 Task: Select and add the product "Single everlasting rose red" to cart from the store "TLA Flowers".
Action: Mouse pressed left at (38, 71)
Screenshot: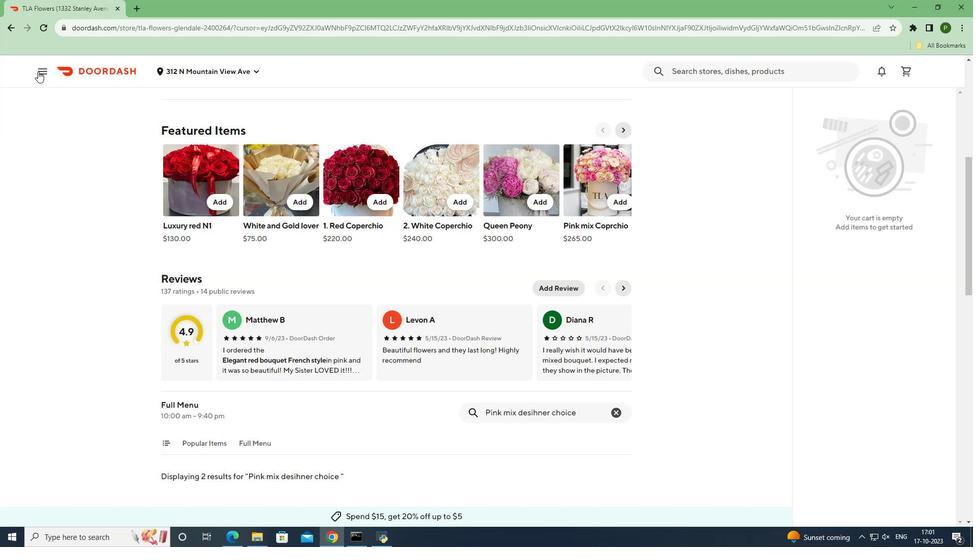 
Action: Mouse moved to (51, 146)
Screenshot: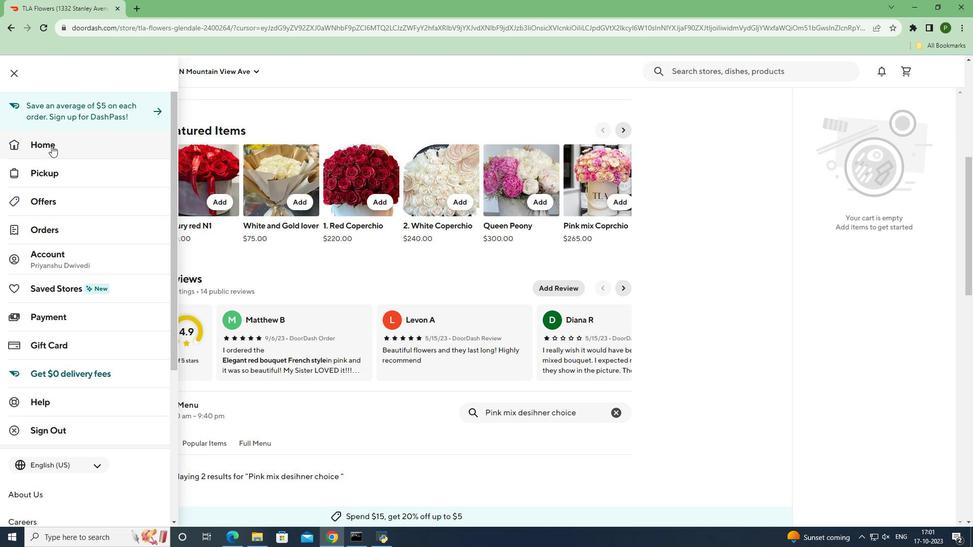 
Action: Mouse pressed left at (51, 146)
Screenshot: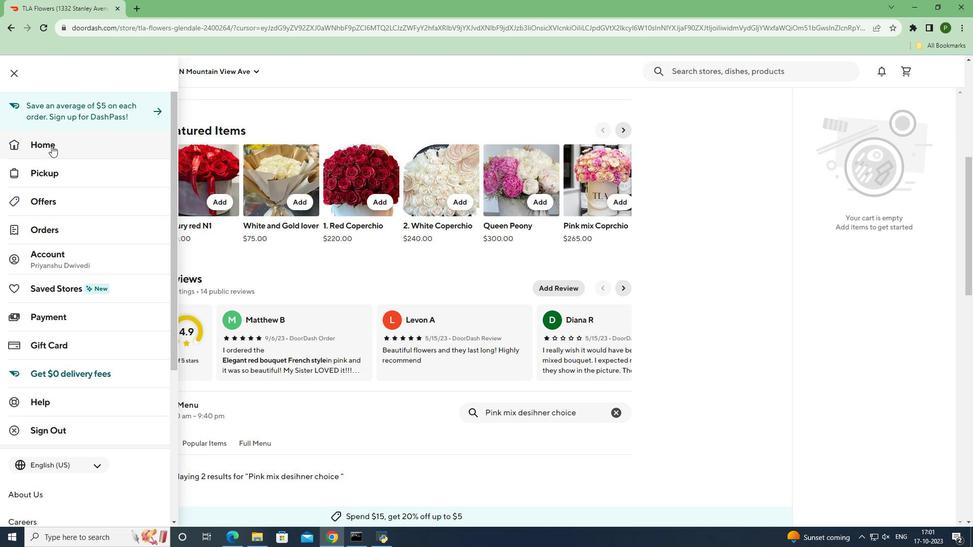 
Action: Mouse moved to (656, 113)
Screenshot: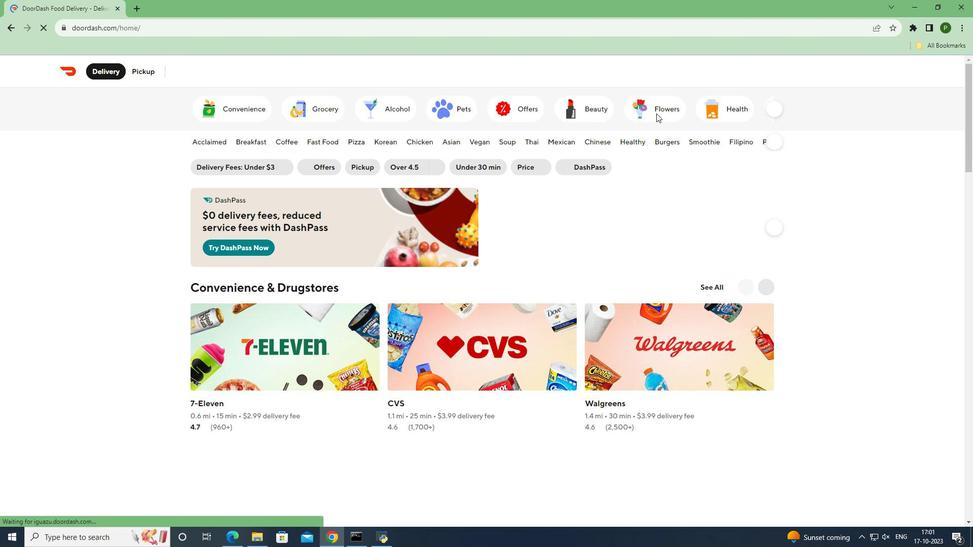 
Action: Mouse pressed left at (656, 113)
Screenshot: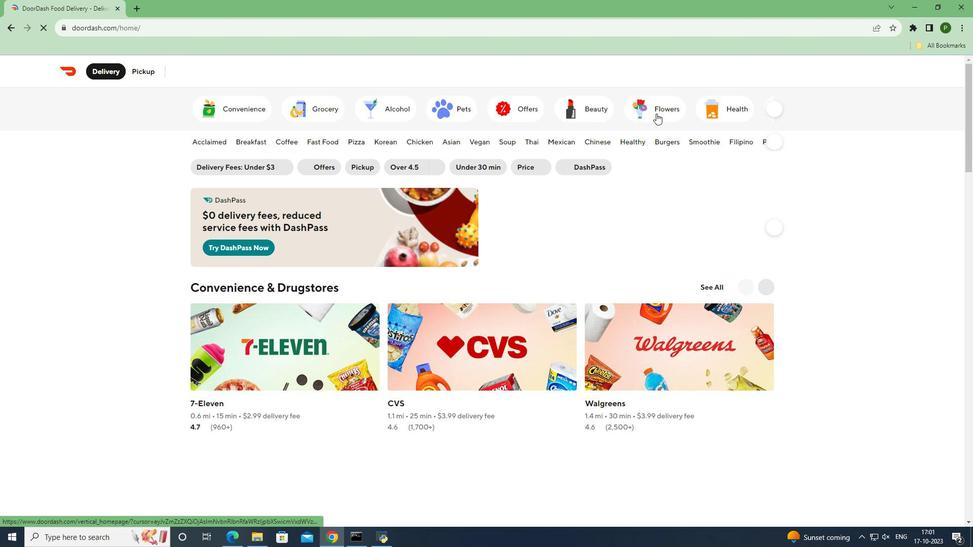 
Action: Mouse moved to (707, 273)
Screenshot: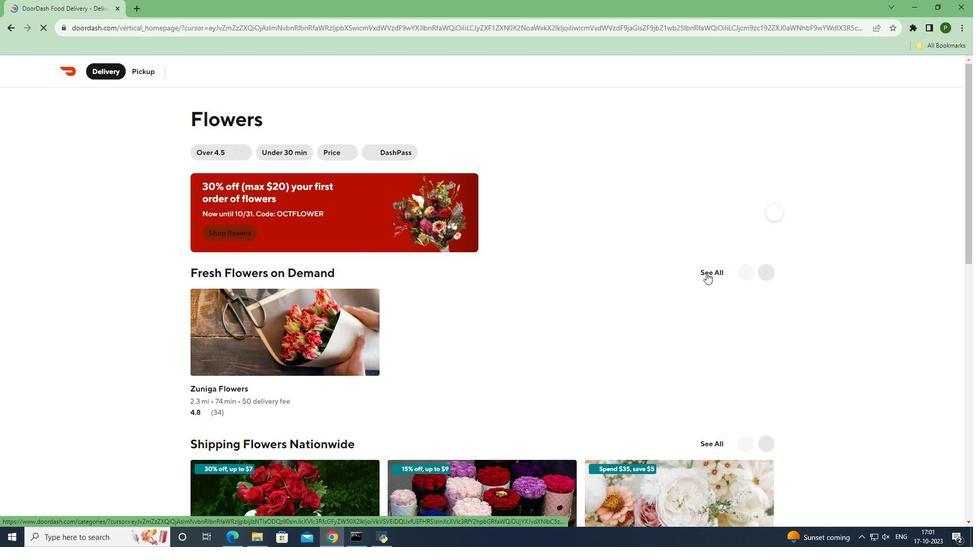 
Action: Mouse pressed left at (707, 273)
Screenshot: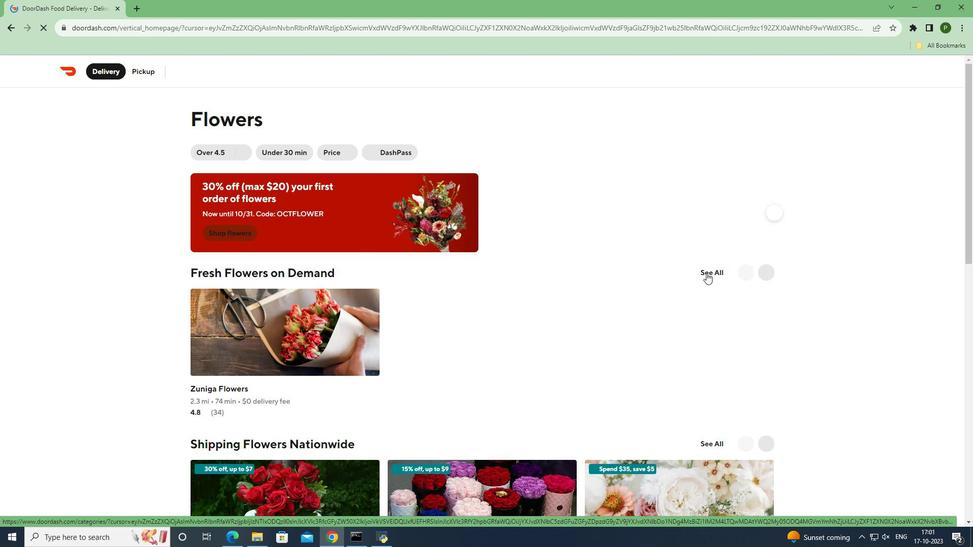 
Action: Mouse moved to (427, 296)
Screenshot: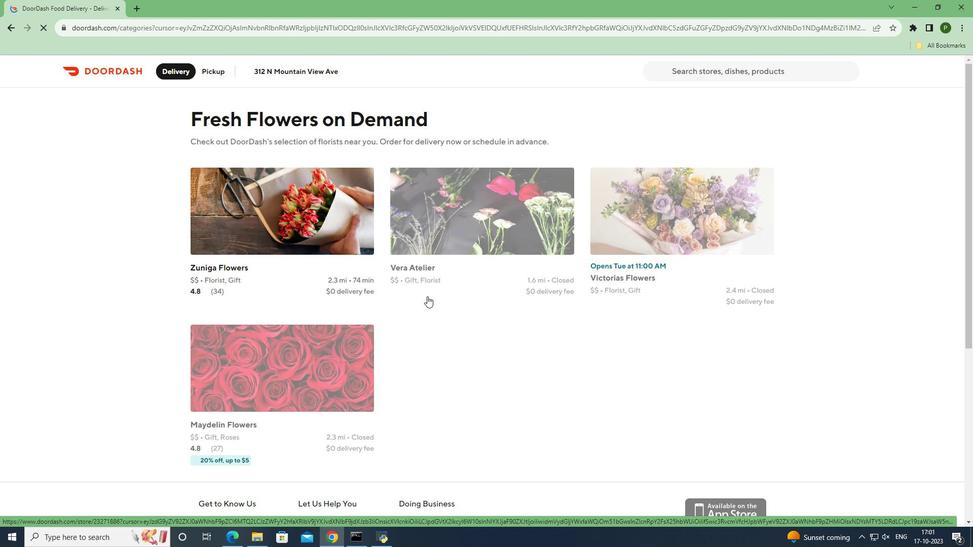 
Action: Mouse scrolled (427, 296) with delta (0, 0)
Screenshot: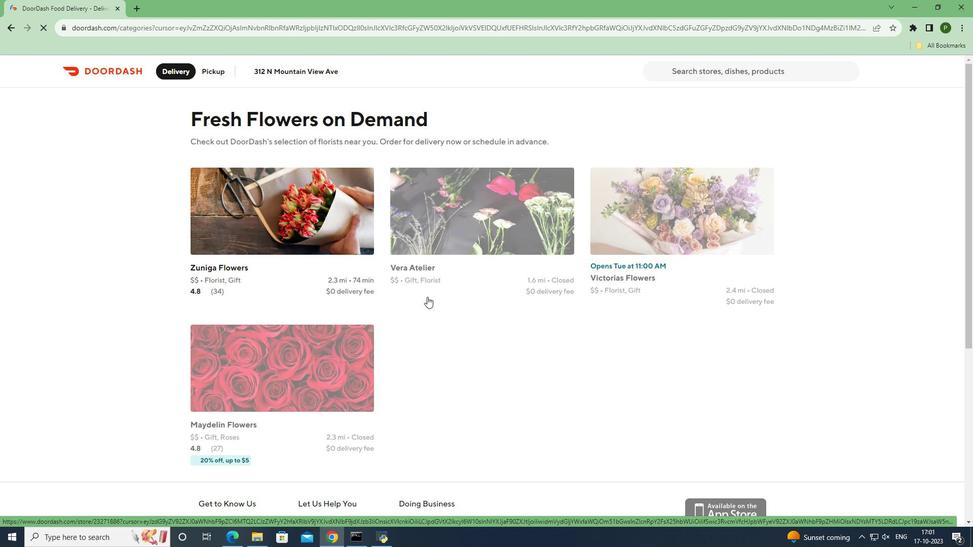 
Action: Mouse moved to (554, 312)
Screenshot: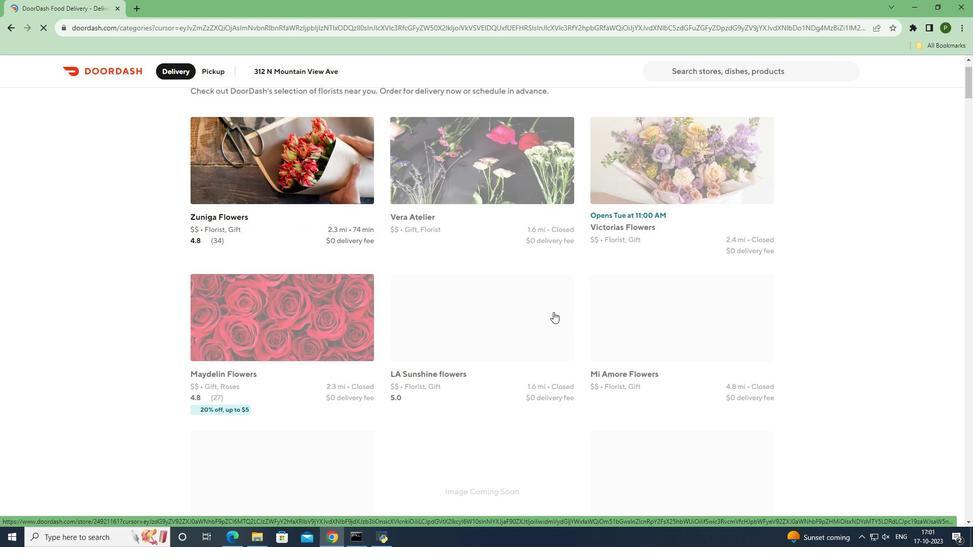 
Action: Mouse scrolled (554, 311) with delta (0, 0)
Screenshot: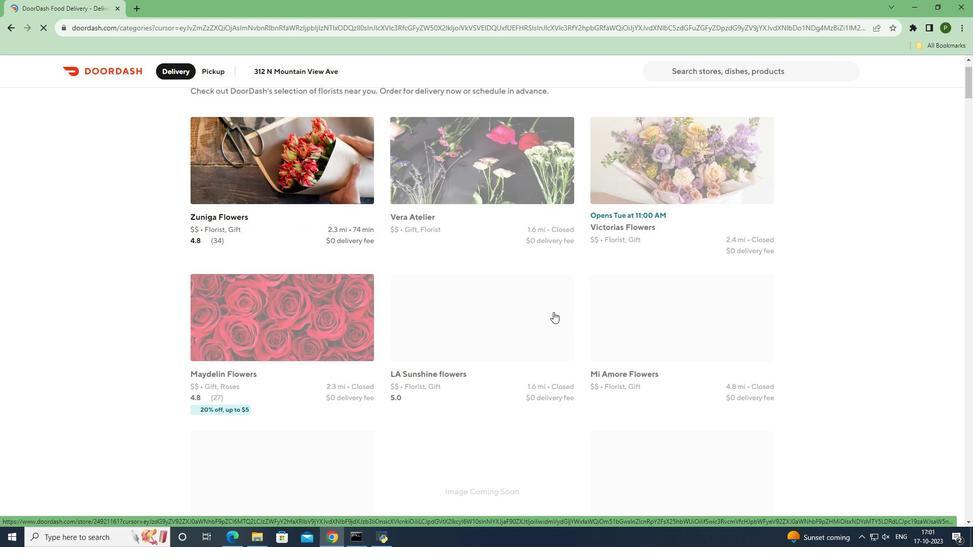 
Action: Mouse moved to (552, 312)
Screenshot: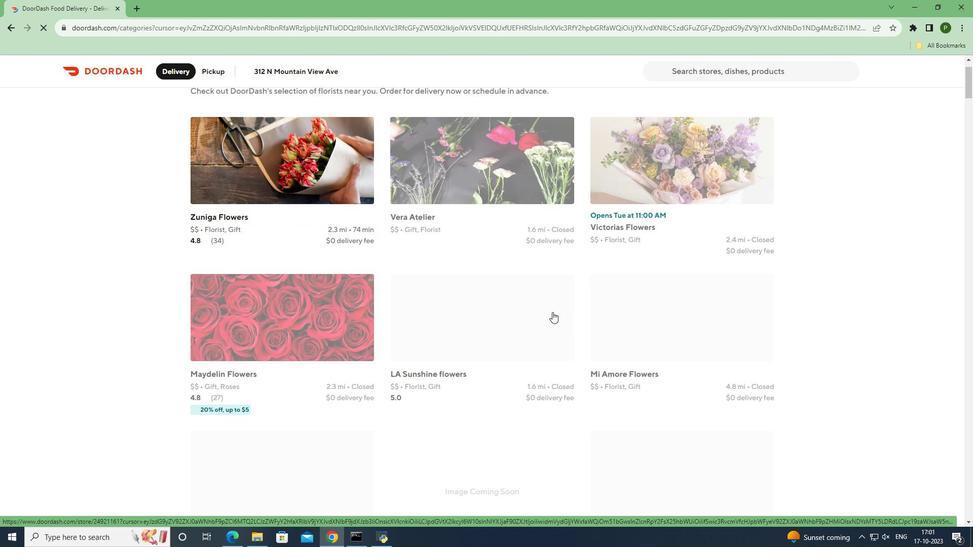 
Action: Mouse scrolled (552, 311) with delta (0, 0)
Screenshot: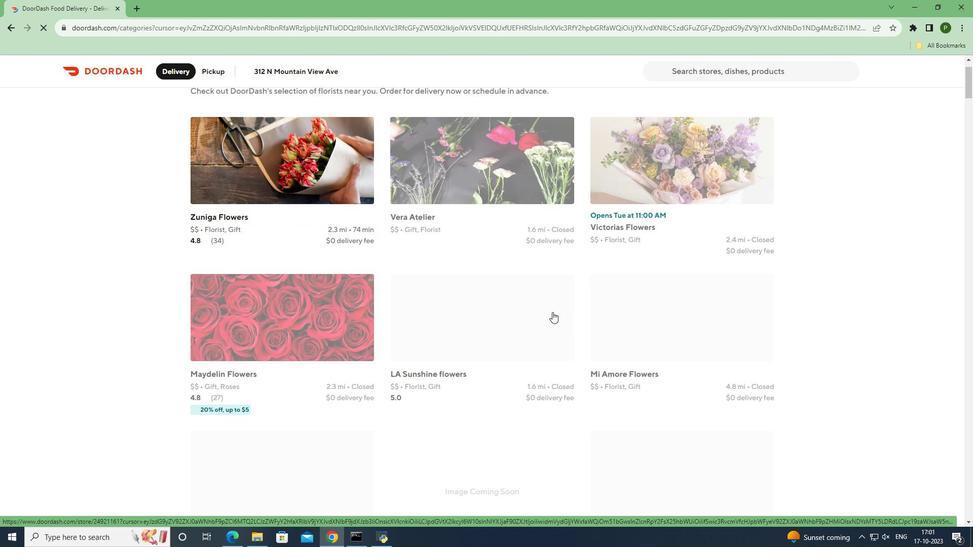 
Action: Mouse scrolled (552, 311) with delta (0, 0)
Screenshot: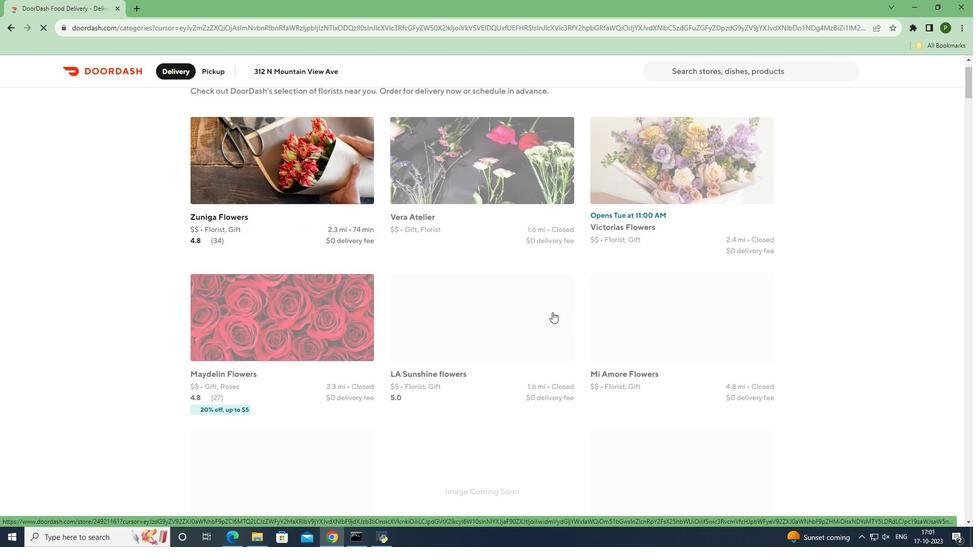 
Action: Mouse moved to (550, 311)
Screenshot: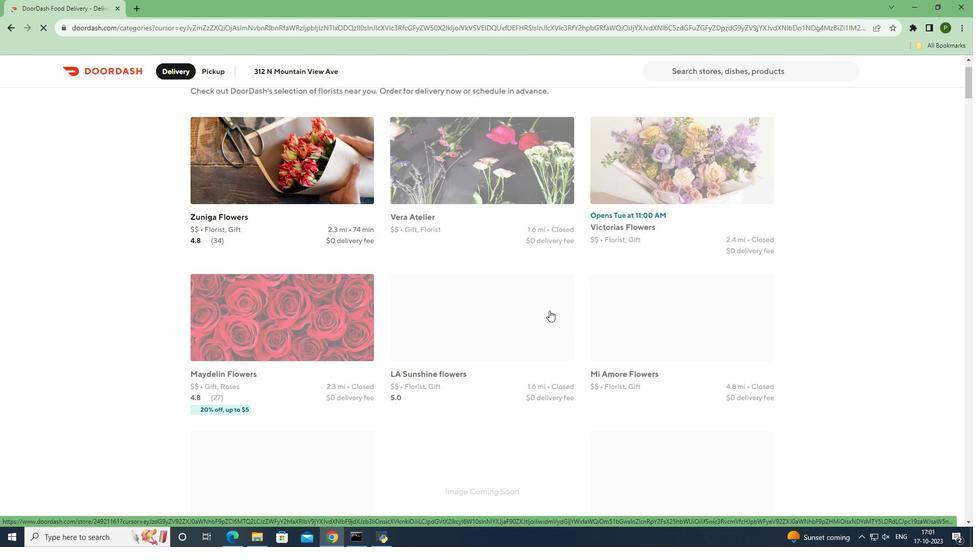 
Action: Mouse scrolled (550, 311) with delta (0, 0)
Screenshot: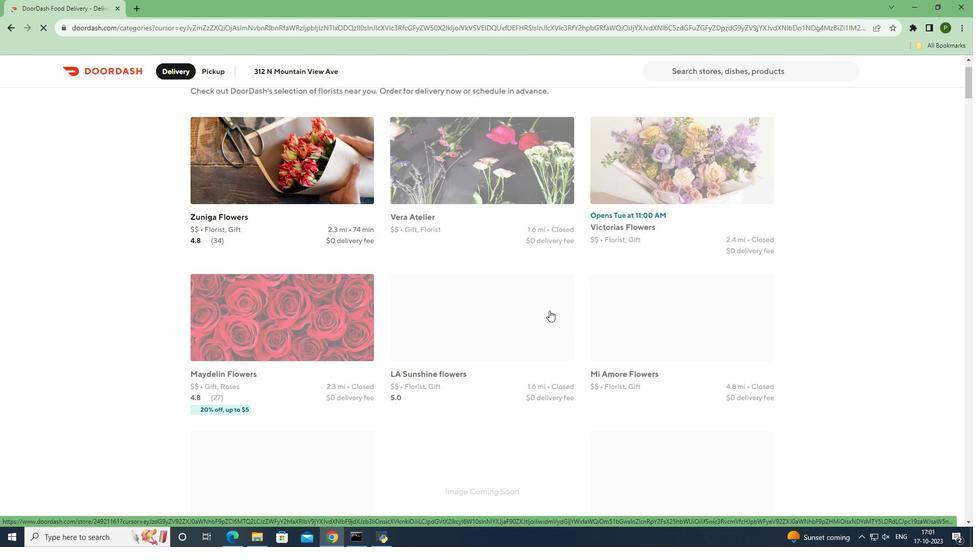 
Action: Mouse moved to (442, 349)
Screenshot: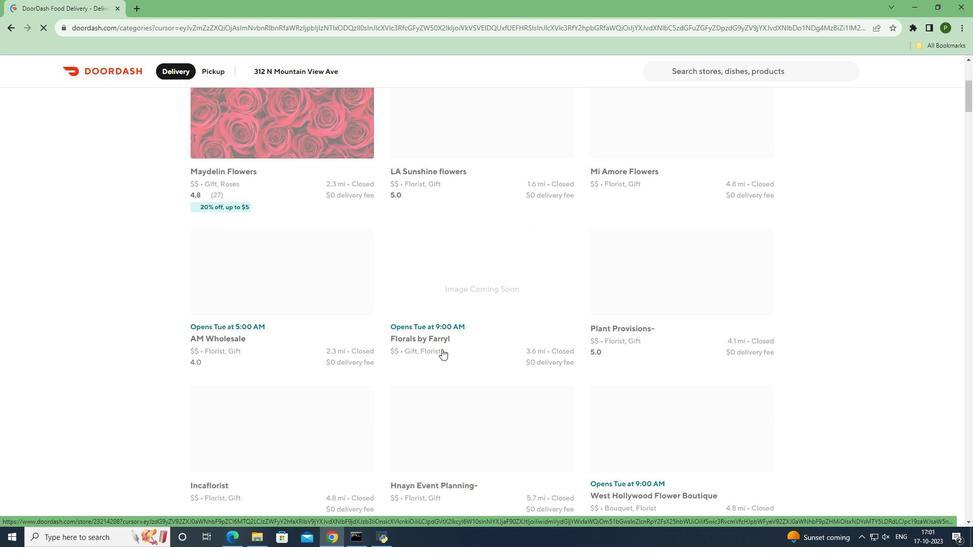 
Action: Mouse scrolled (442, 349) with delta (0, 0)
Screenshot: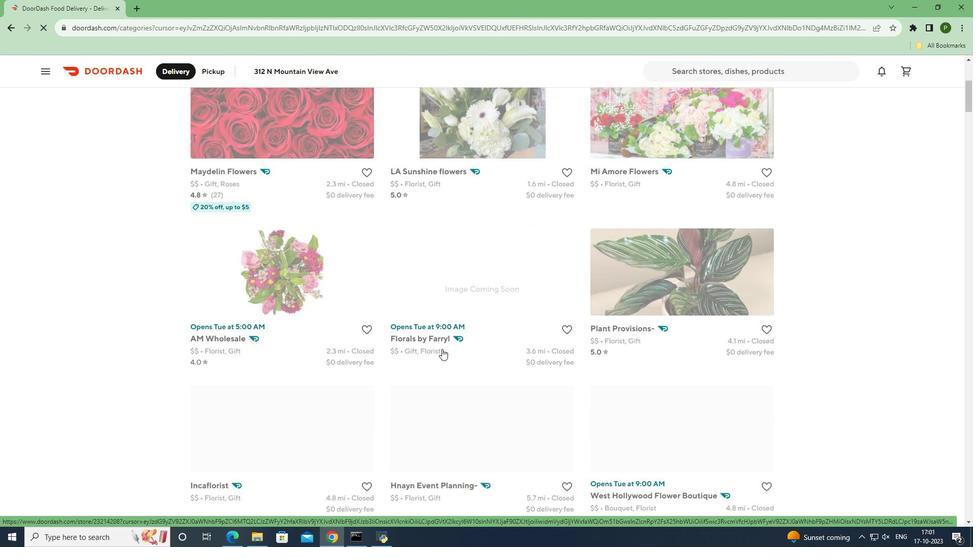 
Action: Mouse moved to (442, 349)
Screenshot: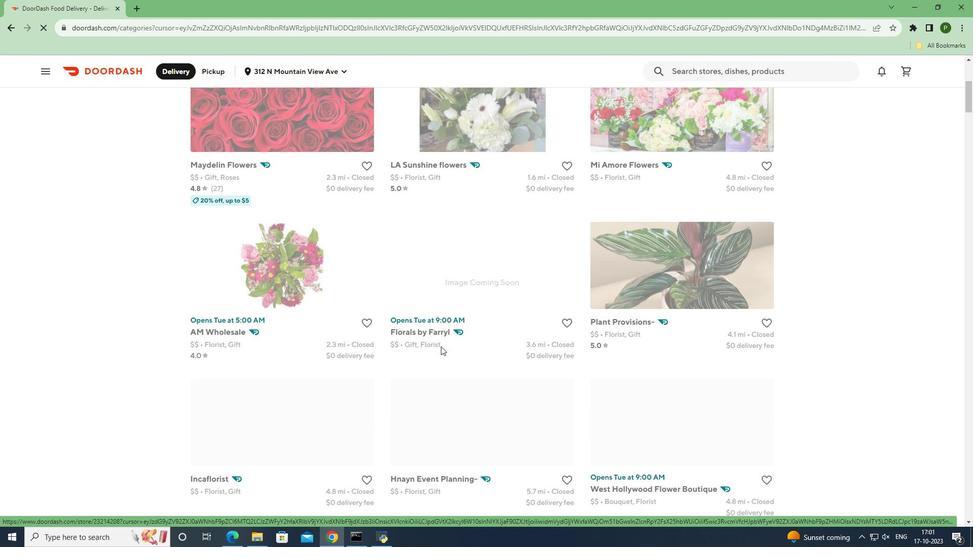 
Action: Mouse scrolled (442, 348) with delta (0, 0)
Screenshot: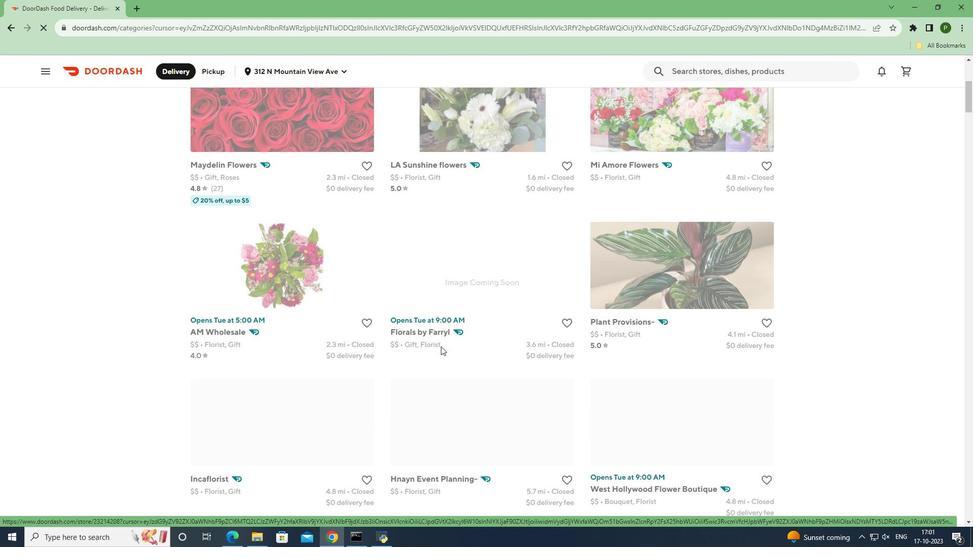 
Action: Mouse moved to (441, 346)
Screenshot: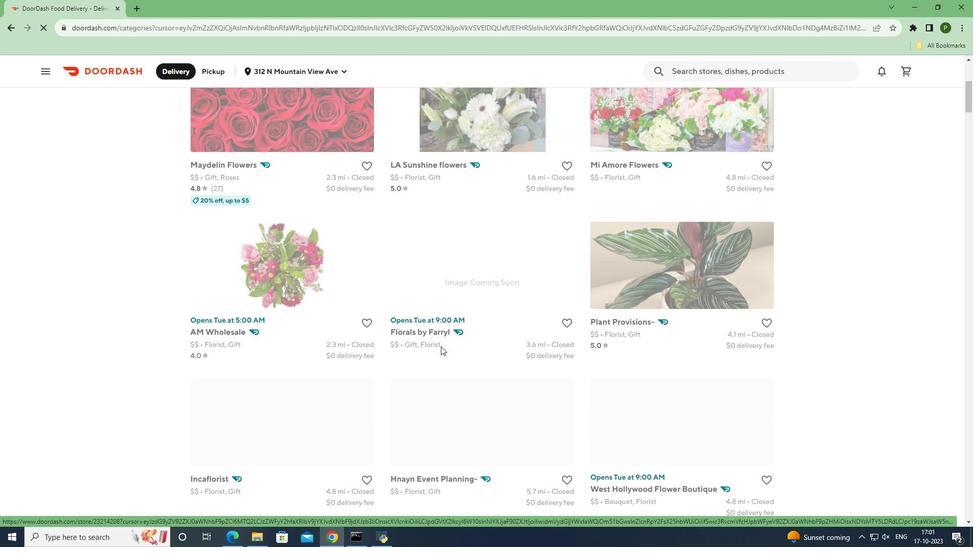 
Action: Mouse scrolled (441, 346) with delta (0, 0)
Screenshot: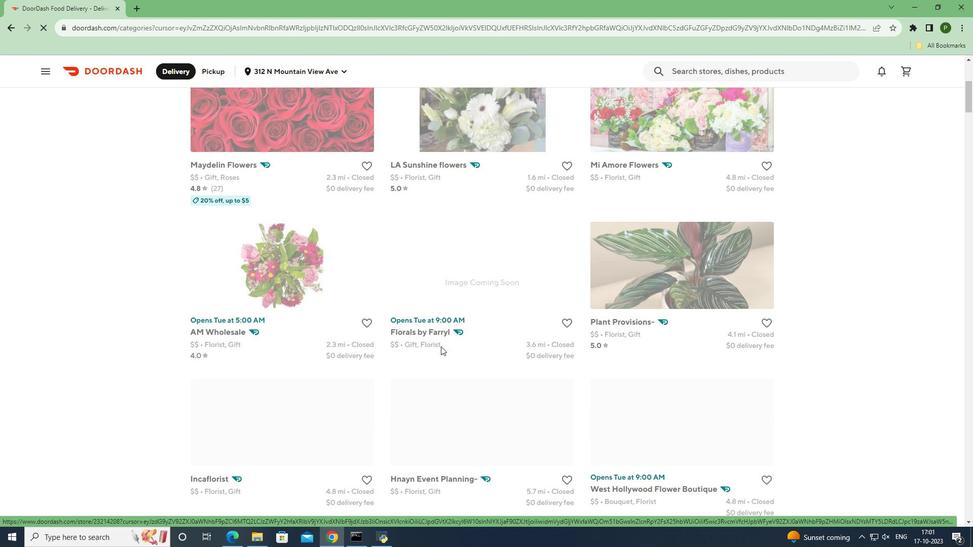
Action: Mouse moved to (440, 342)
Screenshot: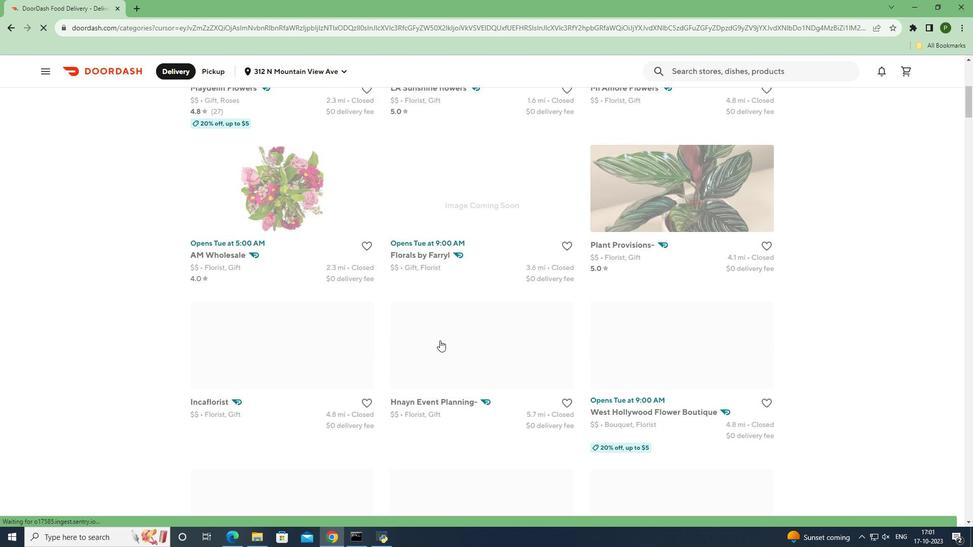 
Action: Mouse scrolled (440, 342) with delta (0, 0)
Screenshot: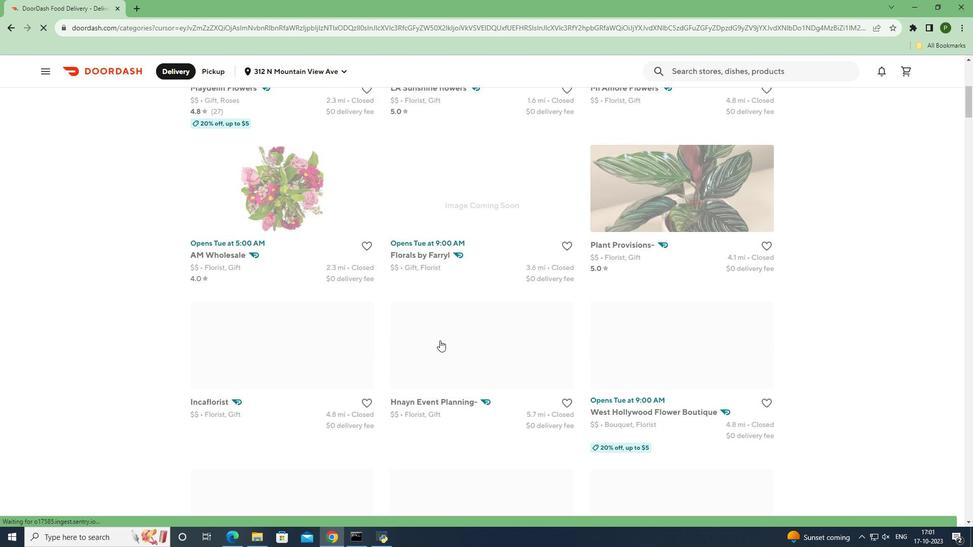 
Action: Mouse moved to (462, 306)
Screenshot: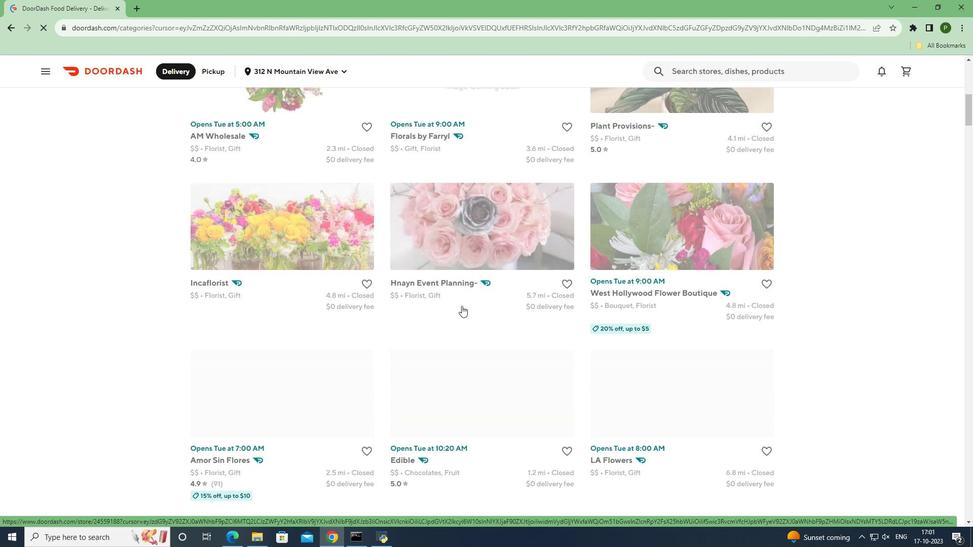 
Action: Mouse scrolled (462, 305) with delta (0, 0)
Screenshot: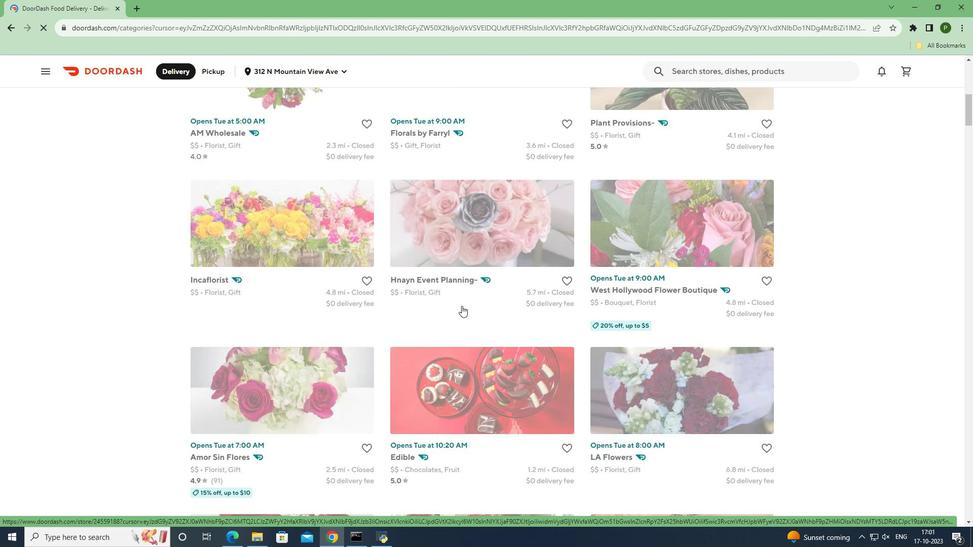 
Action: Mouse scrolled (462, 305) with delta (0, 0)
Screenshot: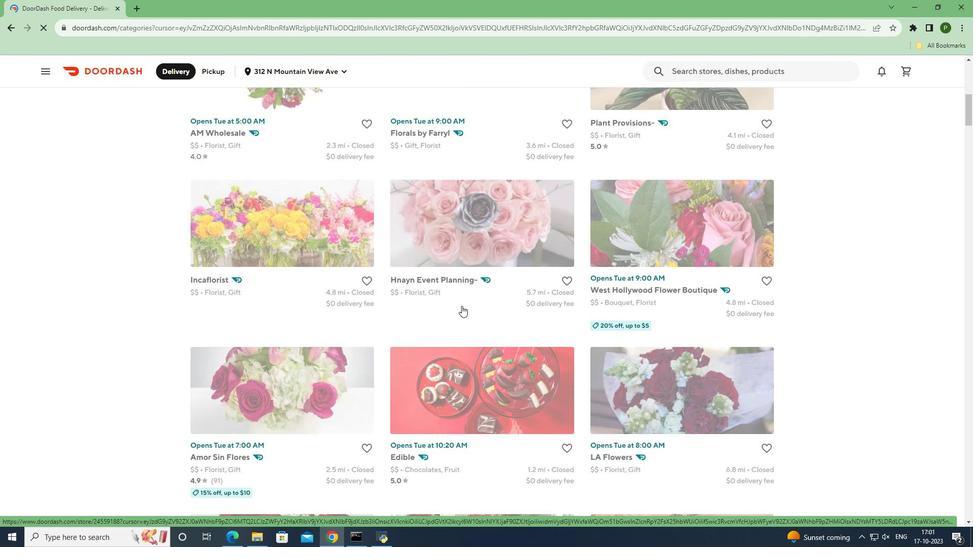 
Action: Mouse scrolled (462, 305) with delta (0, 0)
Screenshot: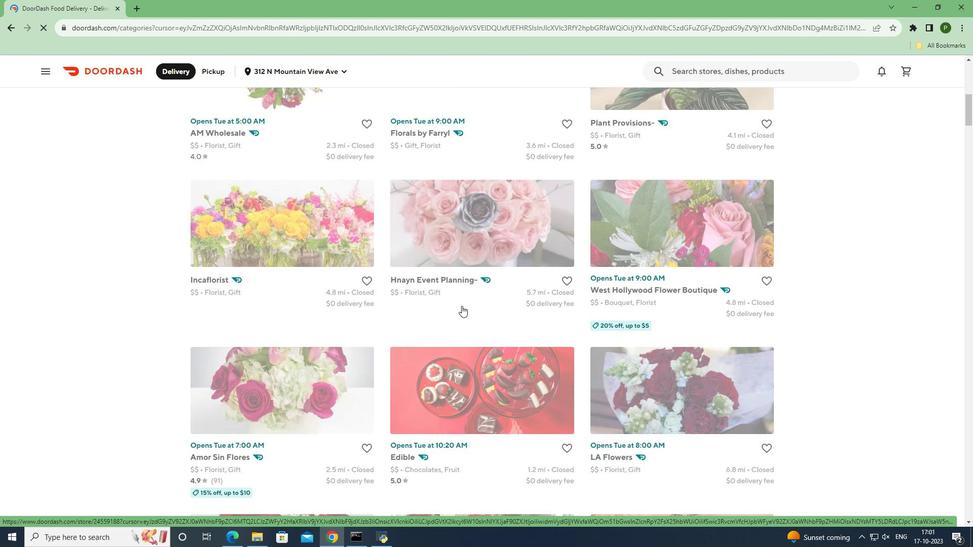 
Action: Mouse scrolled (462, 305) with delta (0, 0)
Screenshot: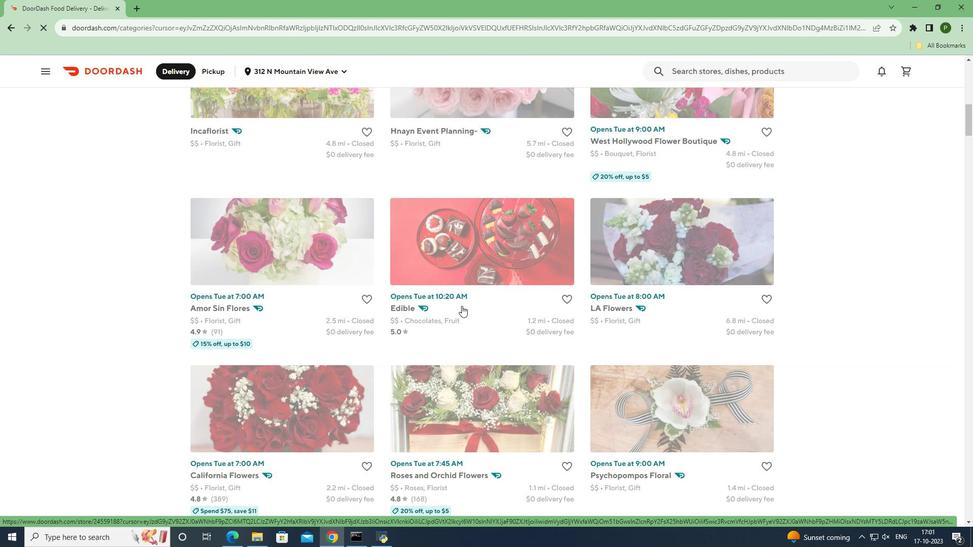 
Action: Mouse scrolled (462, 305) with delta (0, 0)
Screenshot: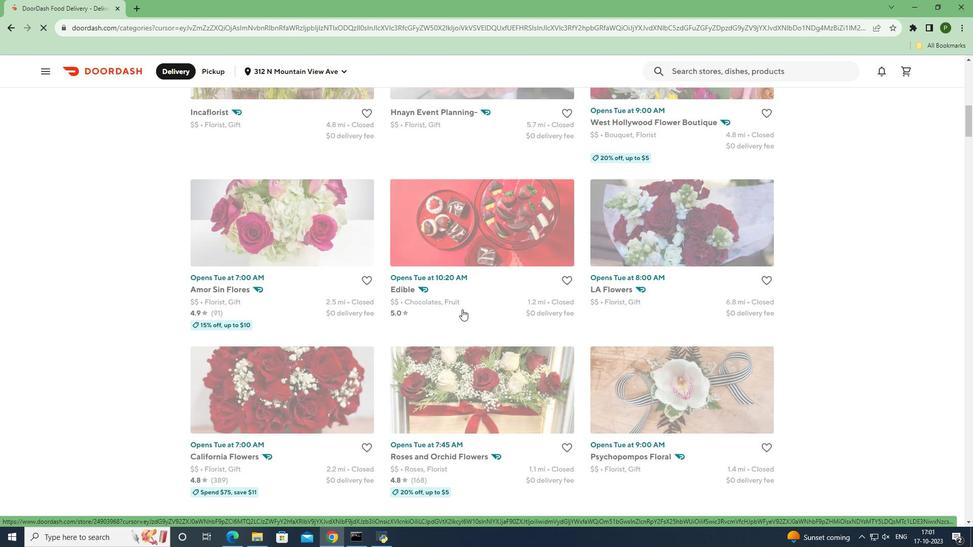 
Action: Mouse moved to (462, 309)
Screenshot: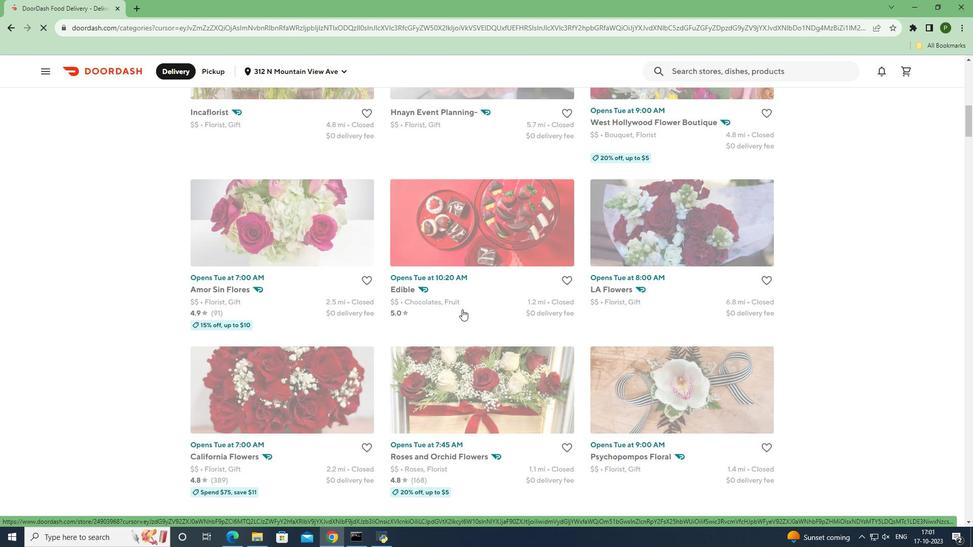 
Action: Mouse scrolled (462, 309) with delta (0, 0)
Screenshot: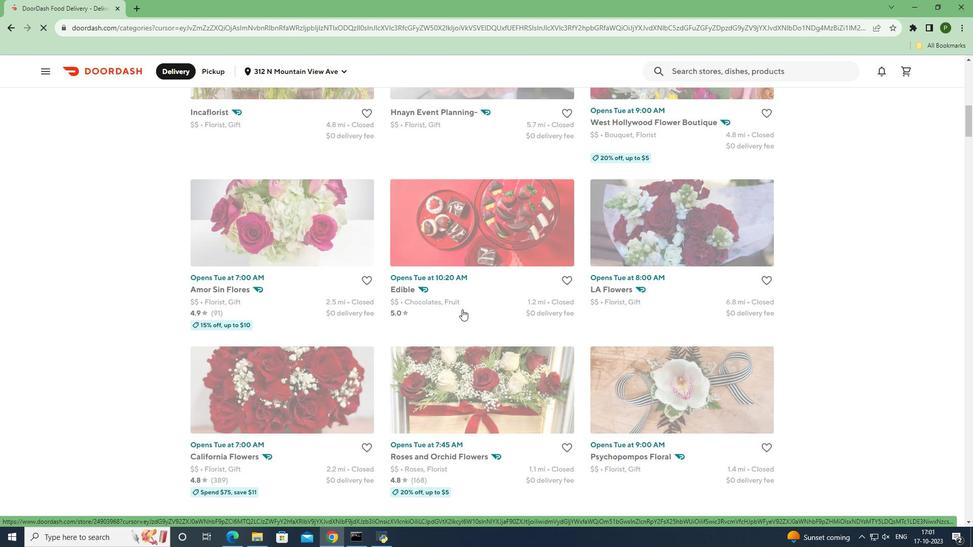 
Action: Mouse moved to (462, 310)
Screenshot: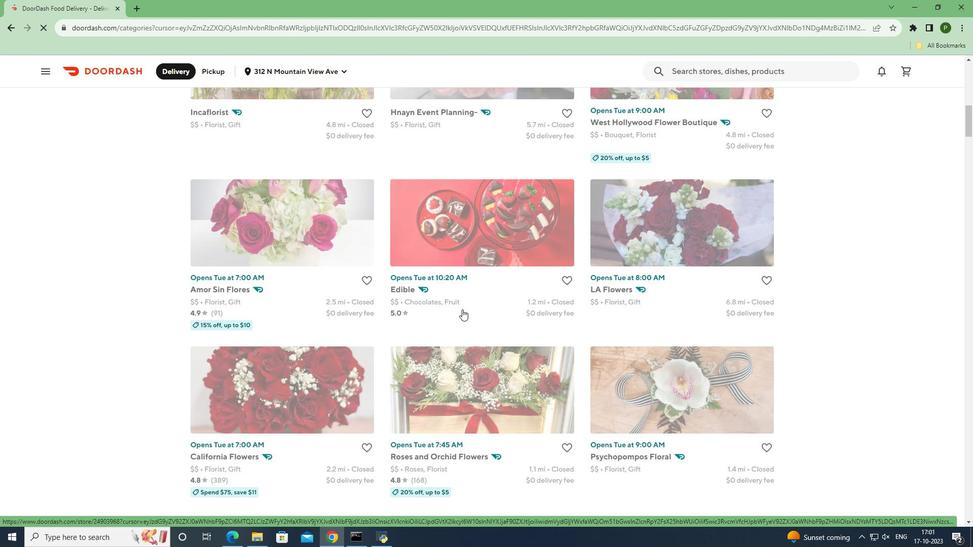 
Action: Mouse scrolled (462, 309) with delta (0, 0)
Screenshot: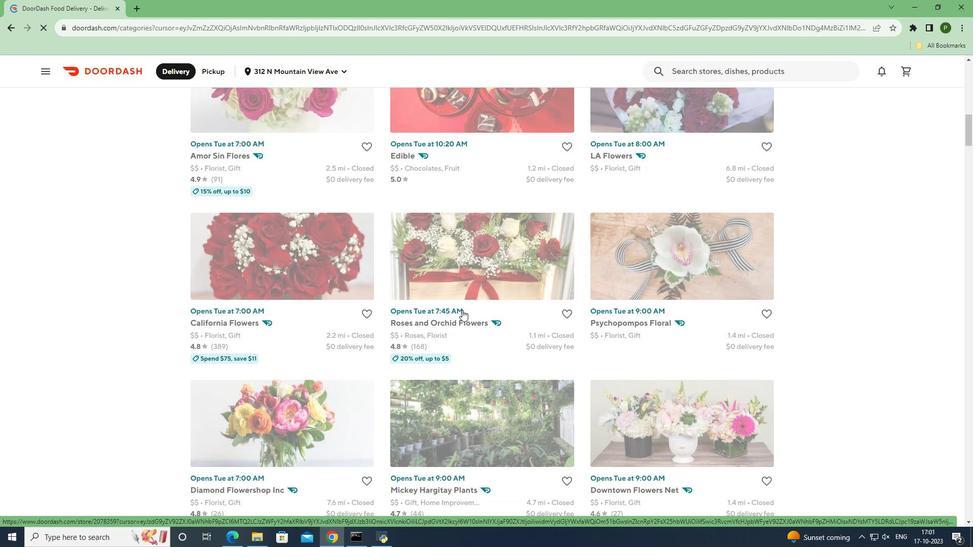
Action: Mouse scrolled (462, 309) with delta (0, 0)
Screenshot: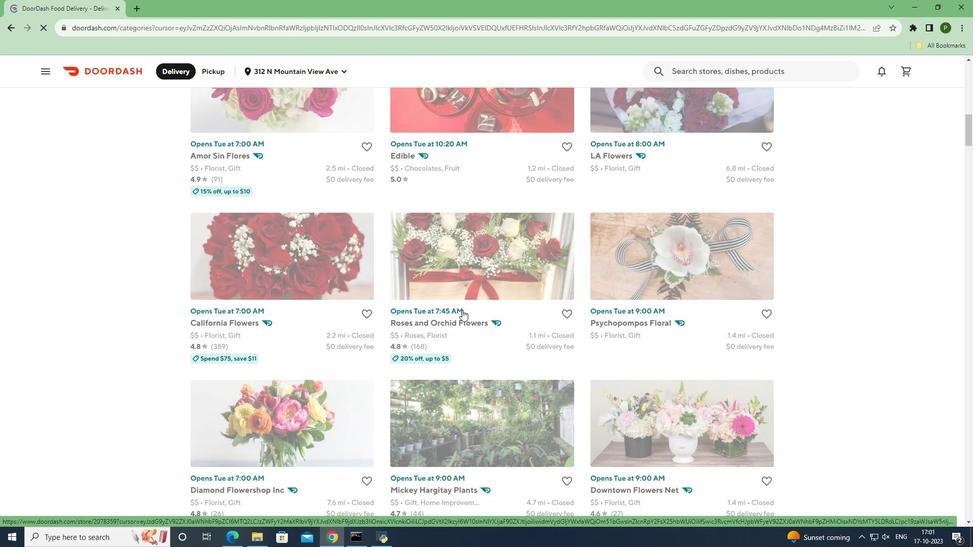 
Action: Mouse scrolled (462, 309) with delta (0, 0)
Screenshot: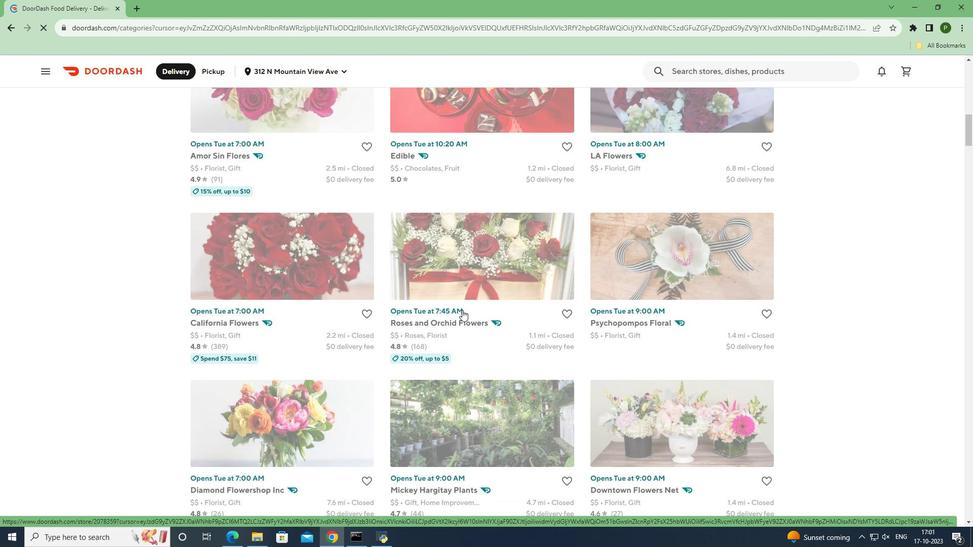 
Action: Mouse scrolled (462, 309) with delta (0, 0)
Screenshot: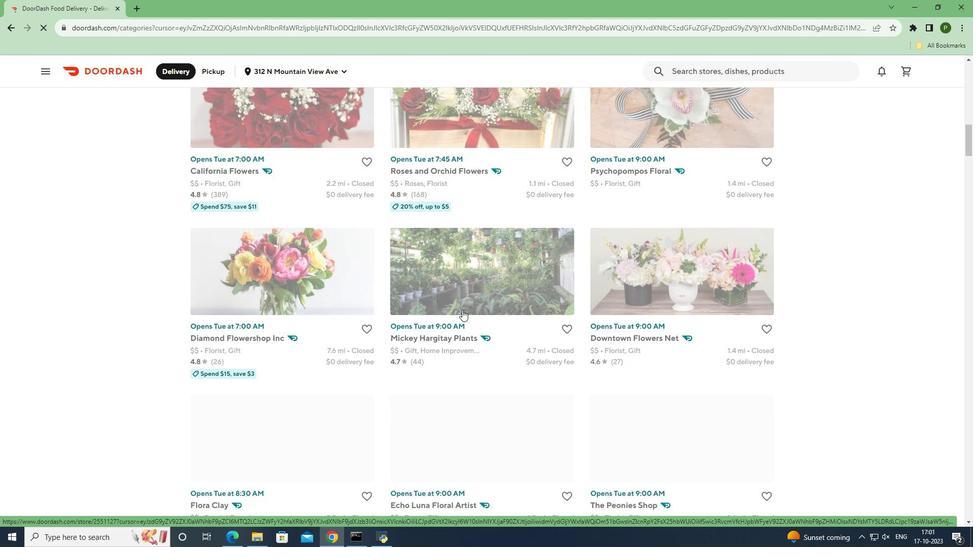 
Action: Mouse scrolled (462, 309) with delta (0, 0)
Screenshot: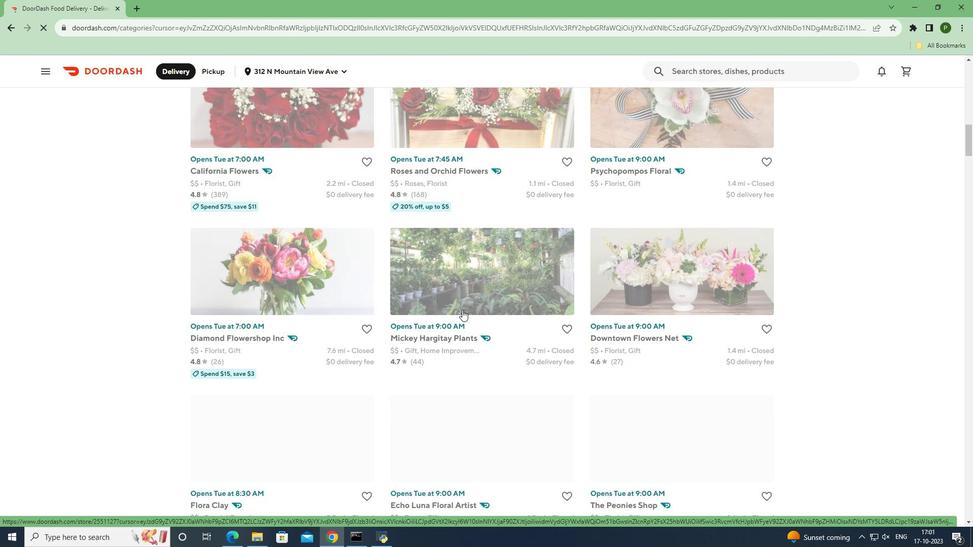 
Action: Mouse scrolled (462, 309) with delta (0, 0)
Screenshot: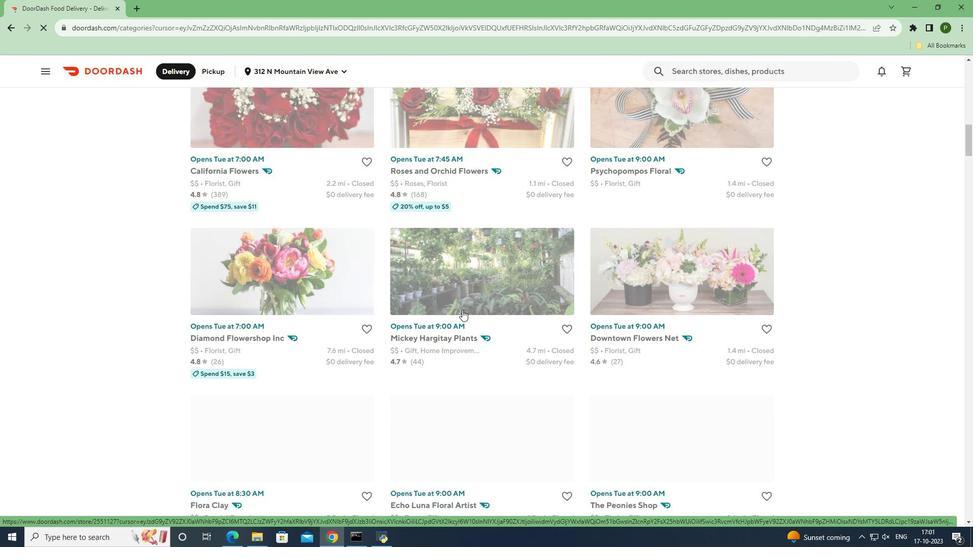 
Action: Mouse scrolled (462, 309) with delta (0, 0)
Screenshot: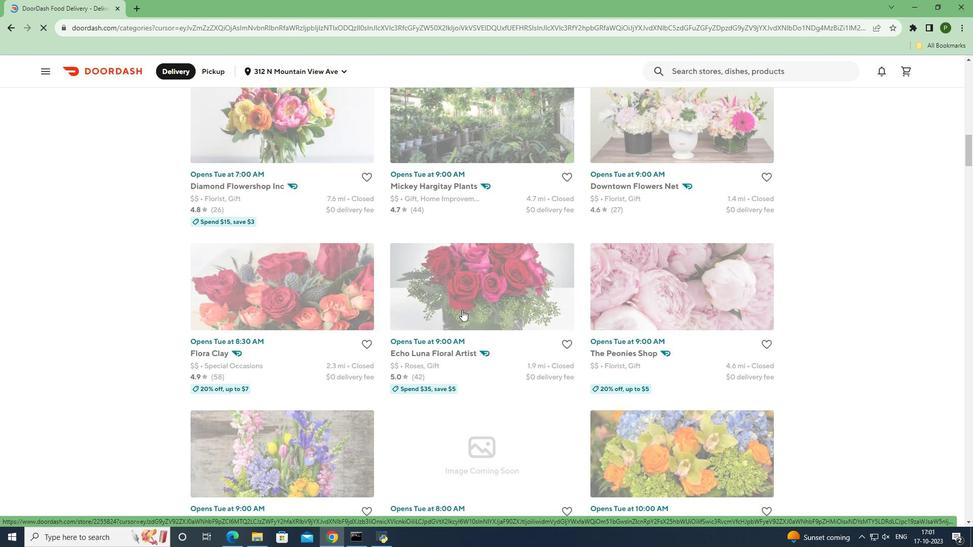 
Action: Mouse scrolled (462, 309) with delta (0, 0)
Screenshot: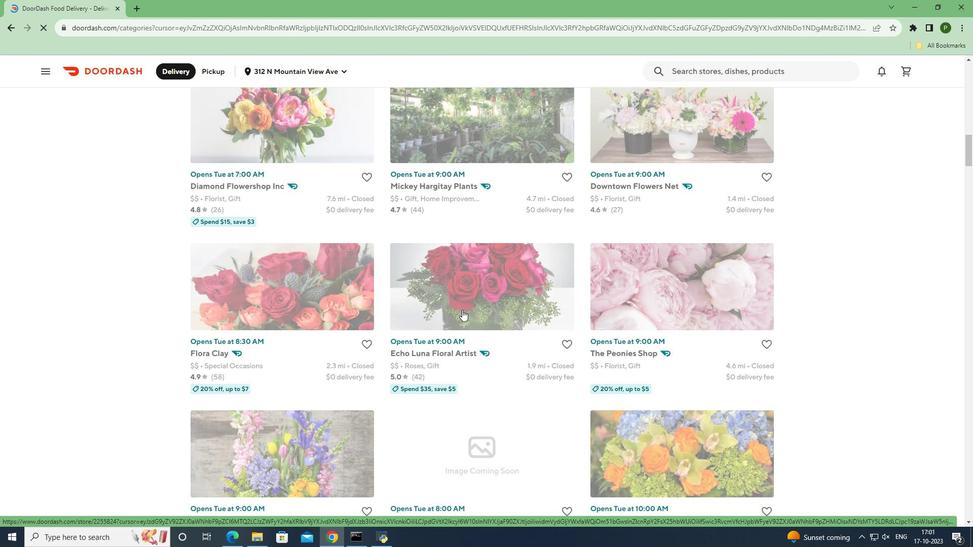 
Action: Mouse scrolled (462, 309) with delta (0, 0)
Screenshot: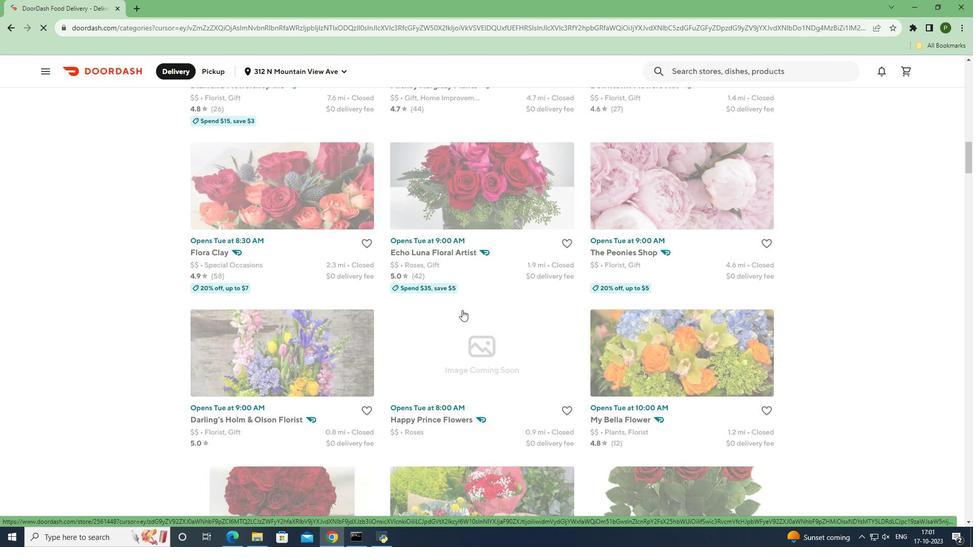 
Action: Mouse scrolled (462, 309) with delta (0, 0)
Screenshot: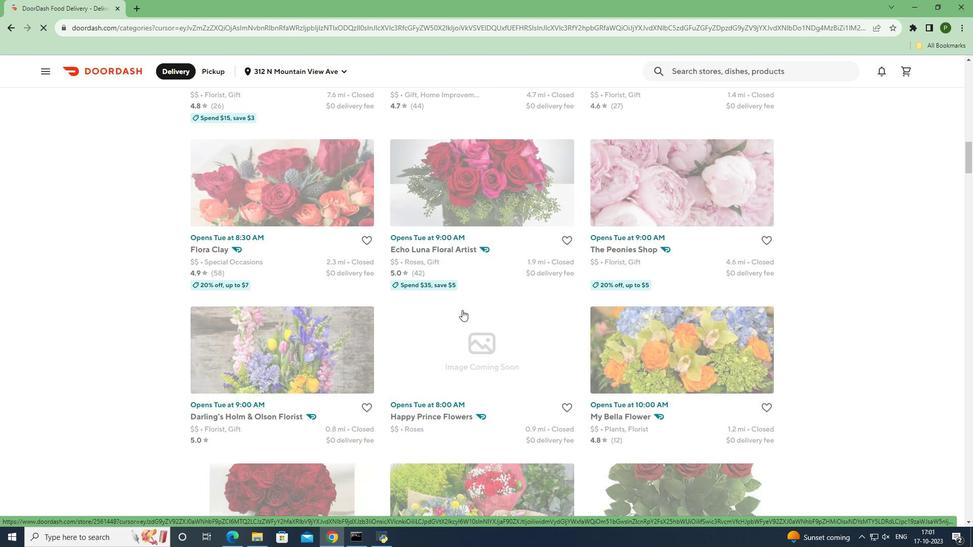 
Action: Mouse scrolled (462, 309) with delta (0, 0)
Screenshot: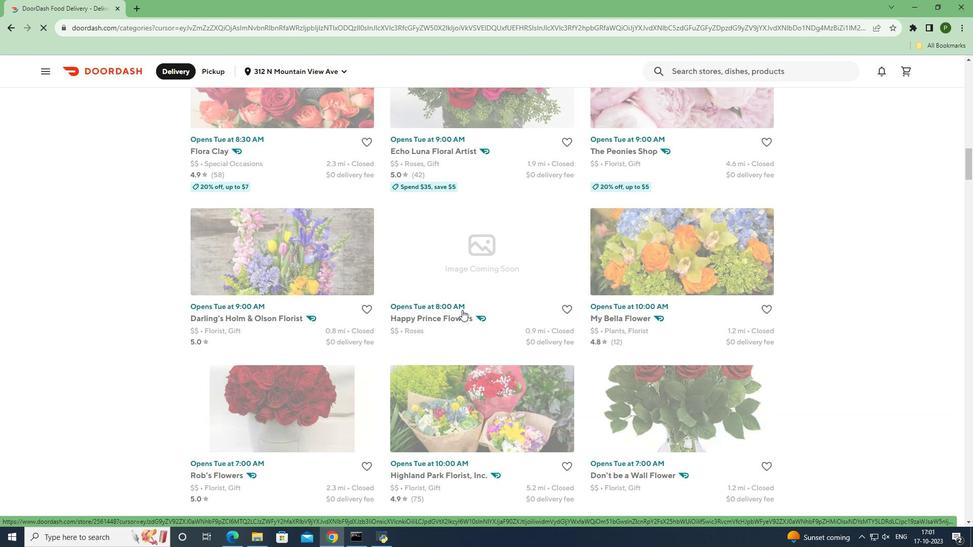 
Action: Mouse scrolled (462, 309) with delta (0, 0)
Screenshot: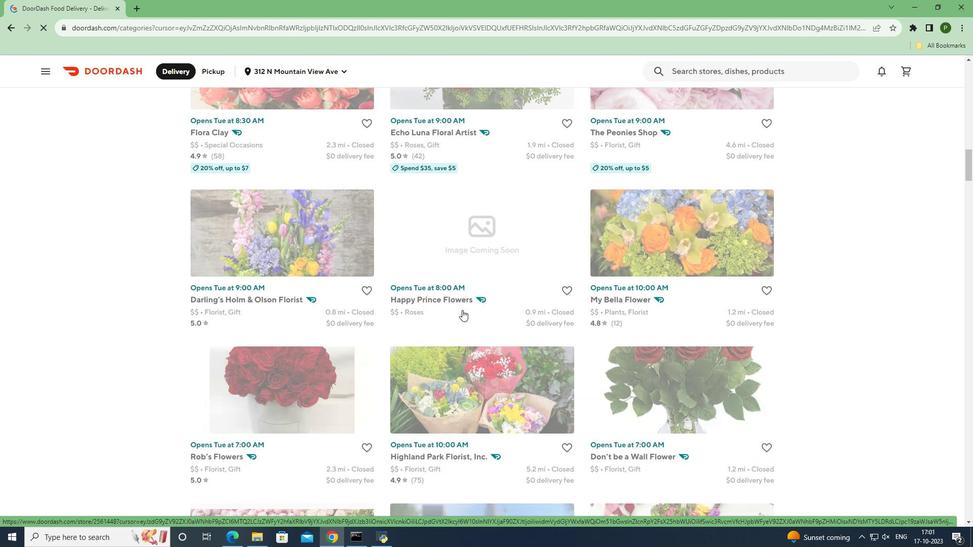 
Action: Mouse scrolled (462, 309) with delta (0, 0)
Screenshot: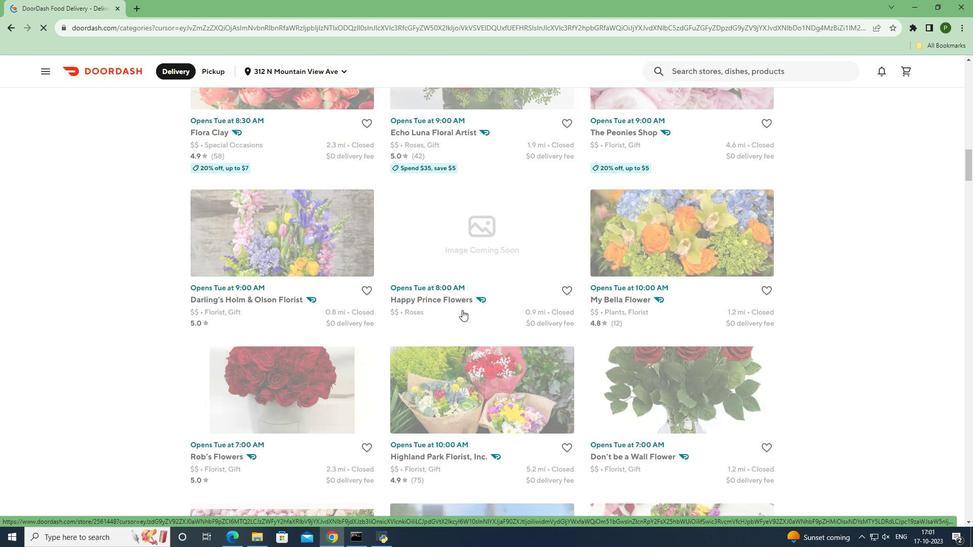 
Action: Mouse scrolled (462, 309) with delta (0, 0)
Screenshot: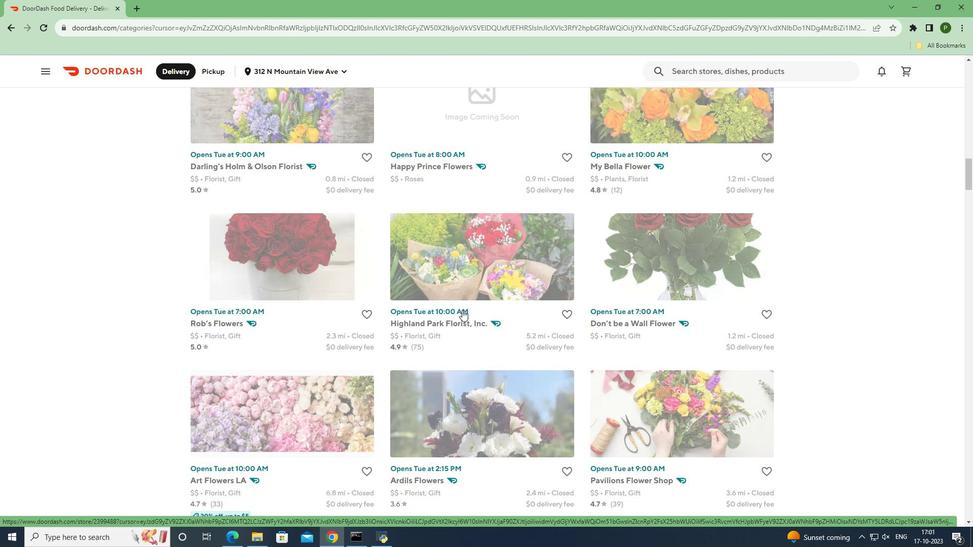 
Action: Mouse scrolled (462, 309) with delta (0, 0)
Screenshot: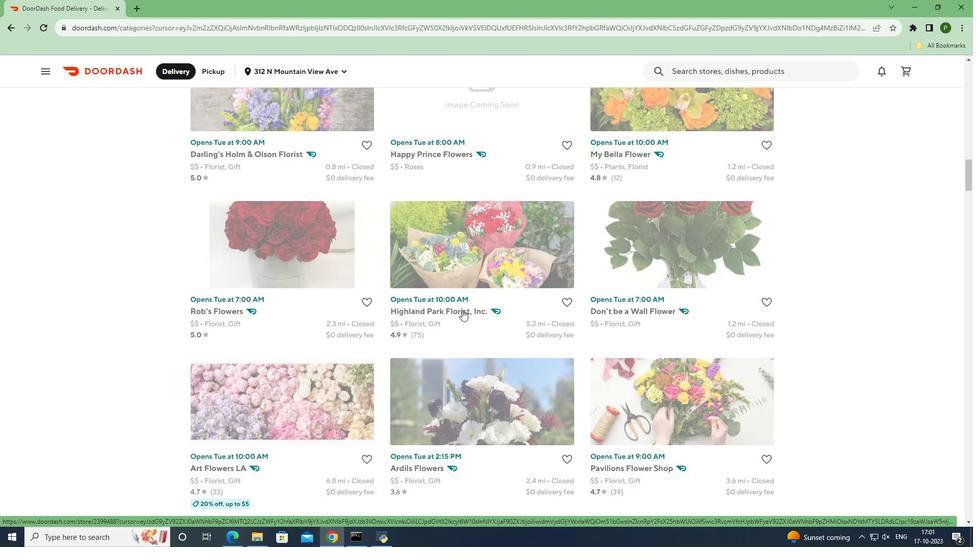 
Action: Mouse scrolled (462, 309) with delta (0, 0)
Screenshot: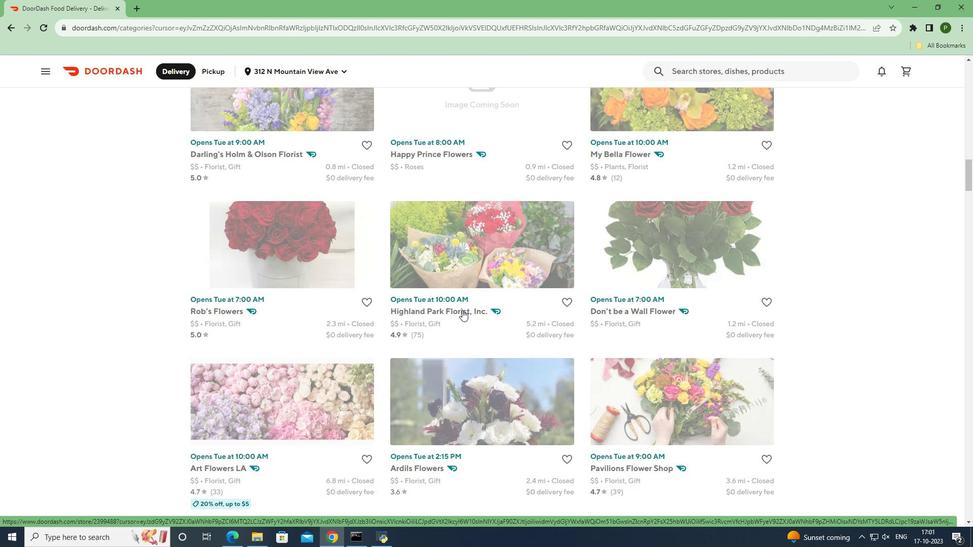 
Action: Mouse scrolled (462, 309) with delta (0, 0)
Screenshot: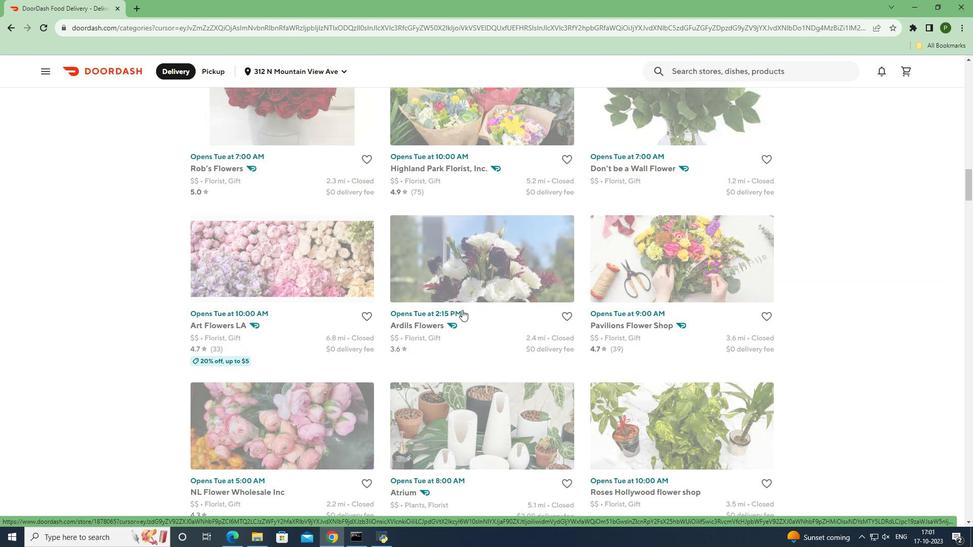 
Action: Mouse scrolled (462, 309) with delta (0, 0)
Screenshot: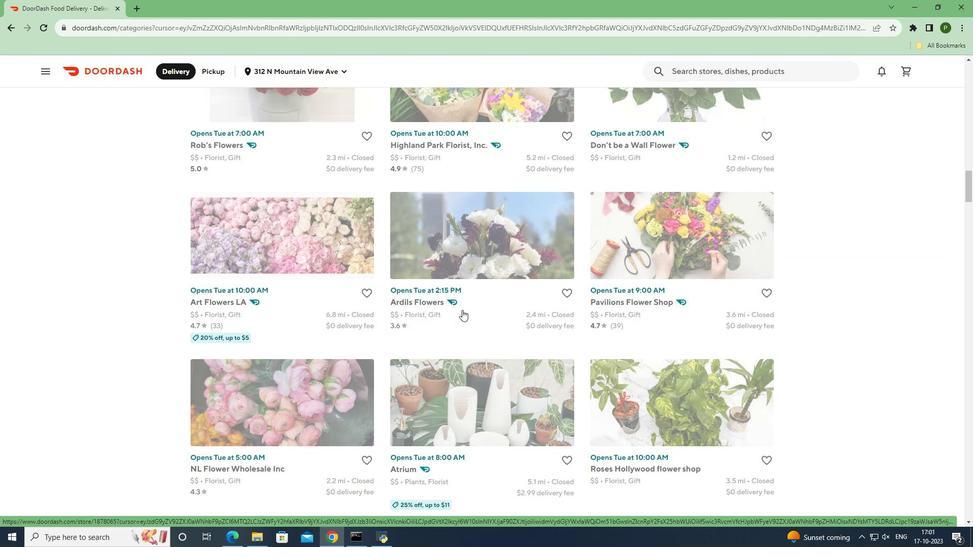 
Action: Mouse scrolled (462, 309) with delta (0, 0)
Screenshot: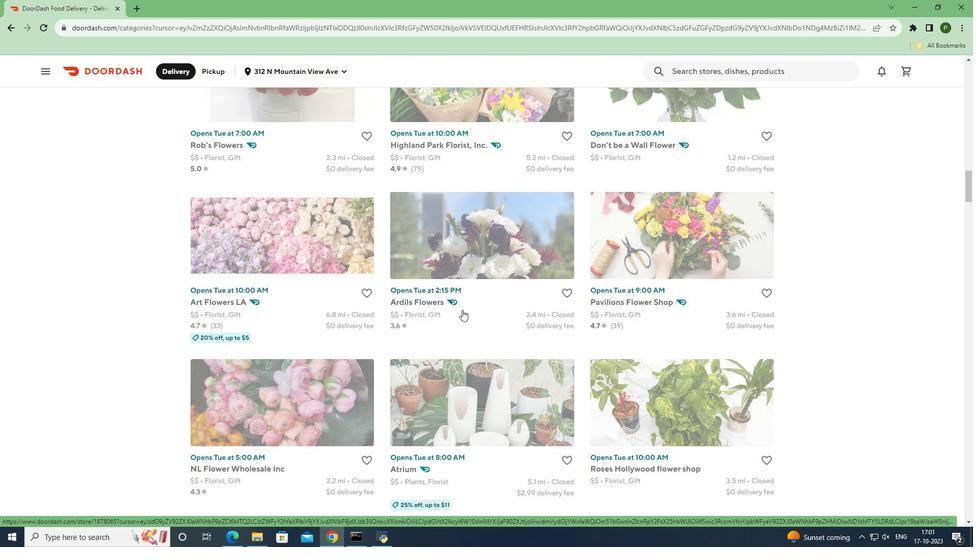 
Action: Mouse moved to (464, 311)
Screenshot: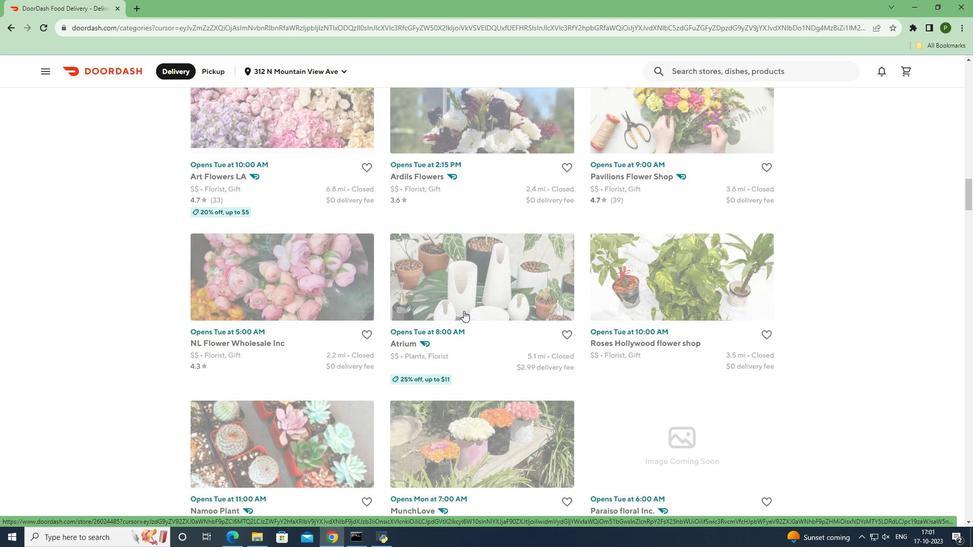 
Action: Mouse scrolled (464, 310) with delta (0, 0)
Screenshot: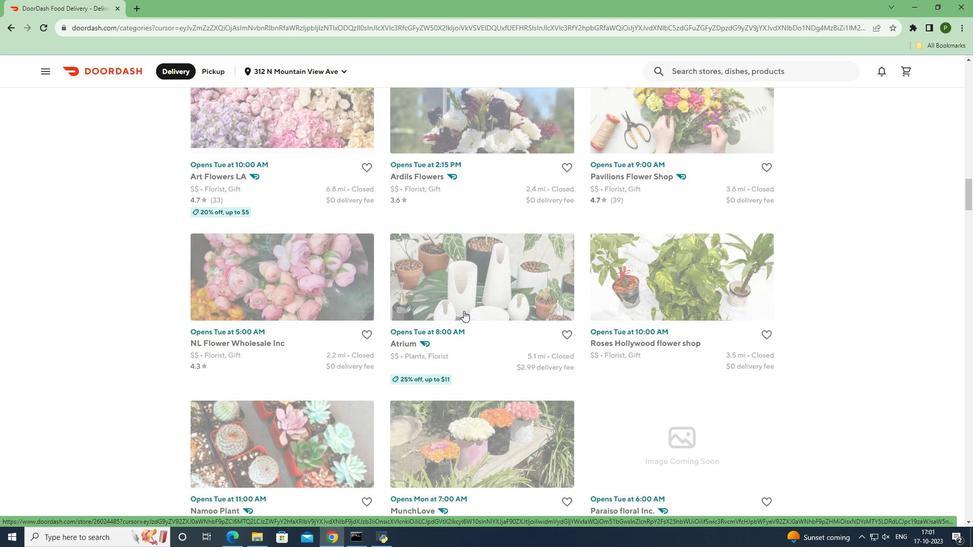 
Action: Mouse scrolled (464, 310) with delta (0, 0)
Screenshot: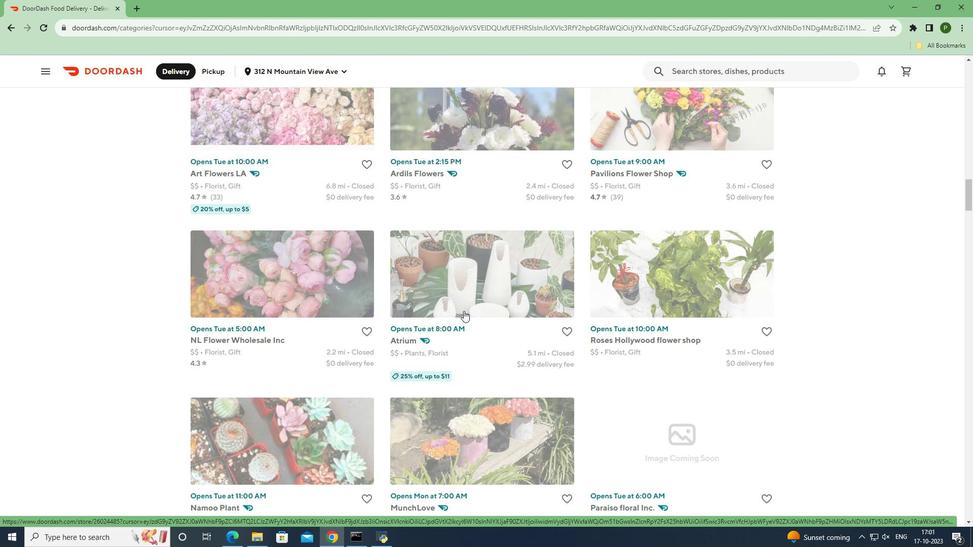 
Action: Mouse scrolled (464, 310) with delta (0, 0)
Screenshot: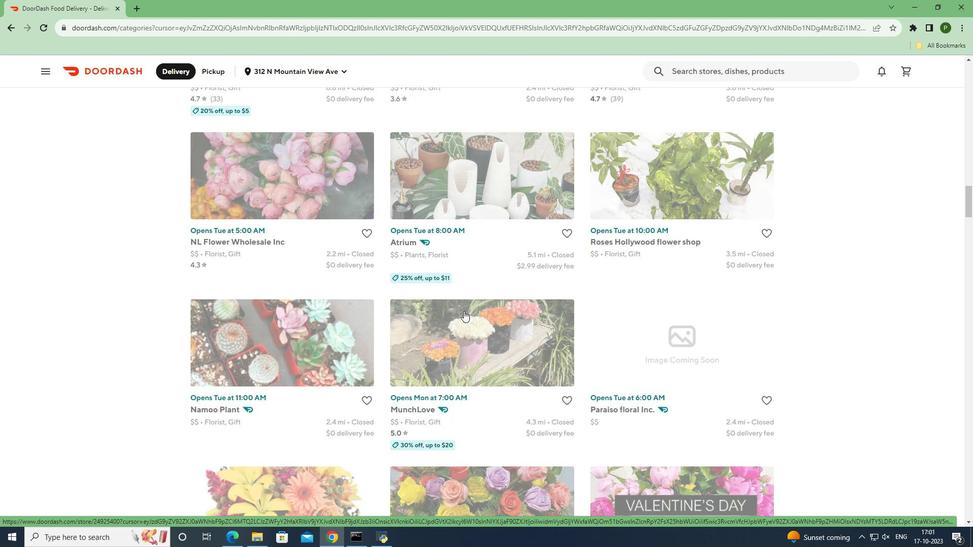 
Action: Mouse scrolled (464, 310) with delta (0, 0)
Screenshot: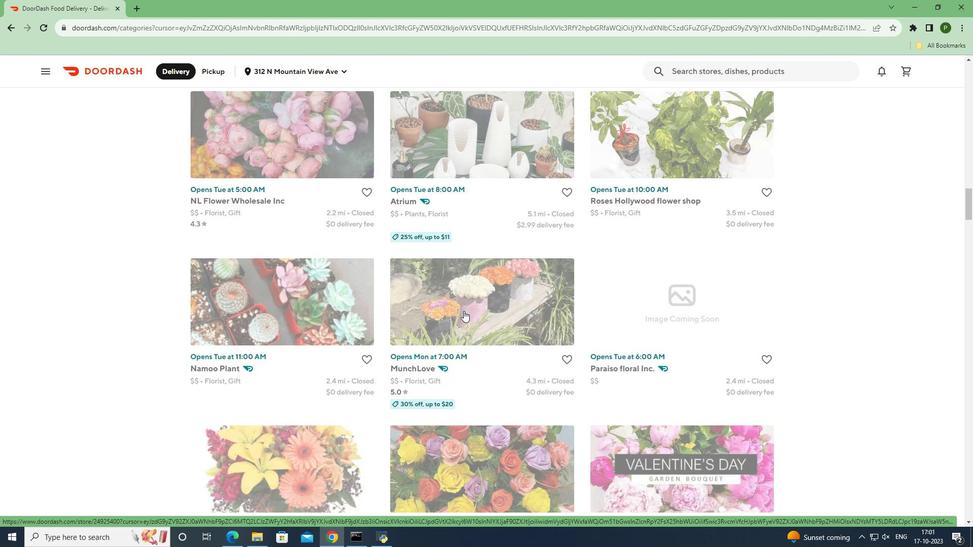
Action: Mouse scrolled (464, 310) with delta (0, 0)
Screenshot: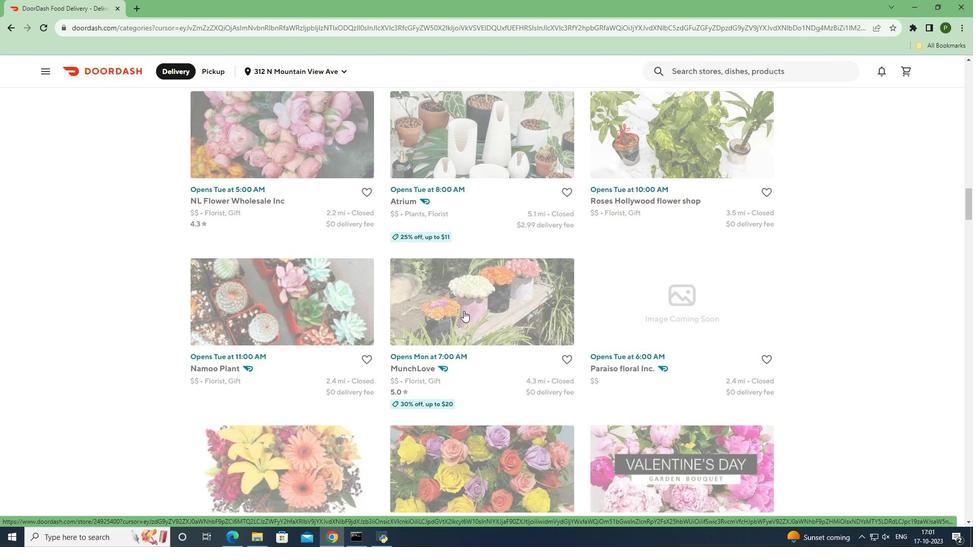 
Action: Mouse scrolled (464, 310) with delta (0, 0)
Screenshot: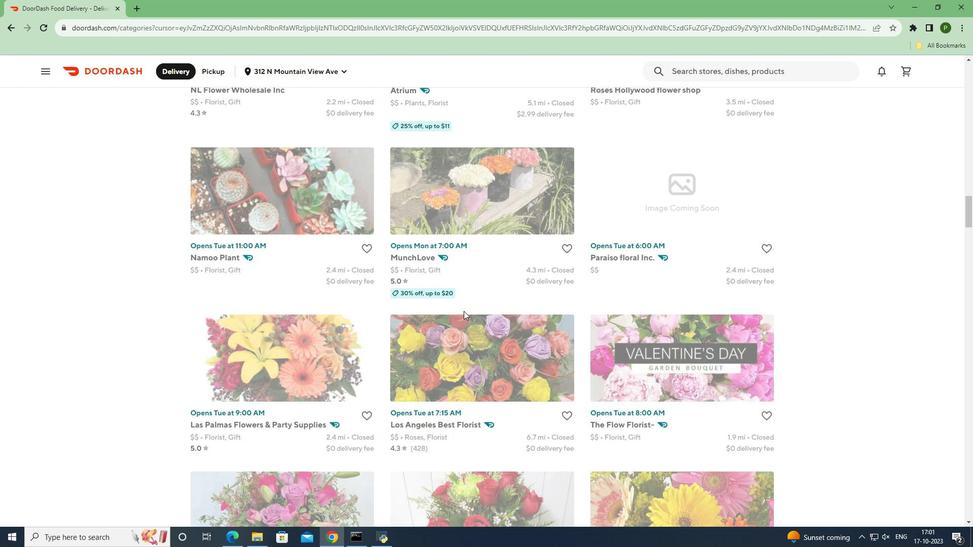 
Action: Mouse scrolled (464, 310) with delta (0, 0)
Screenshot: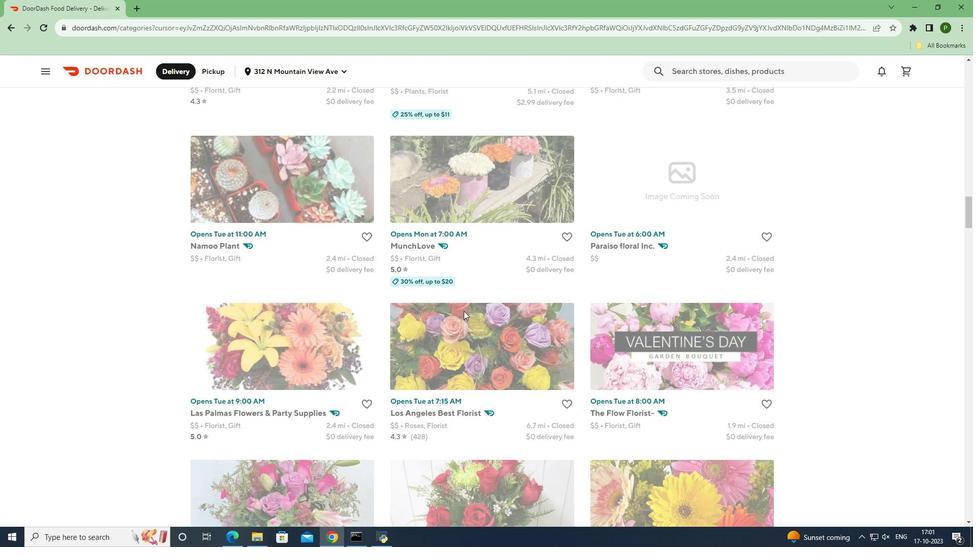 
Action: Mouse scrolled (464, 310) with delta (0, 0)
Screenshot: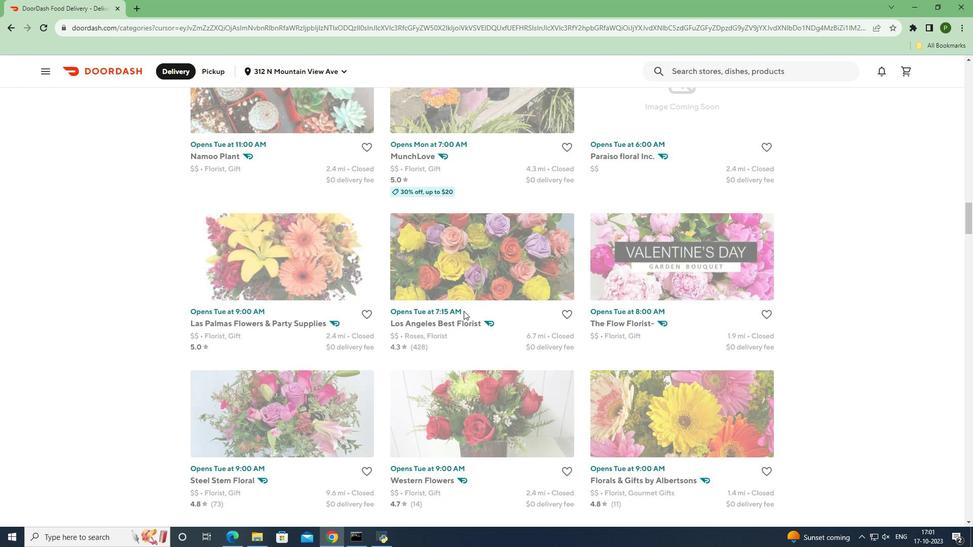 
Action: Mouse scrolled (464, 310) with delta (0, 0)
Screenshot: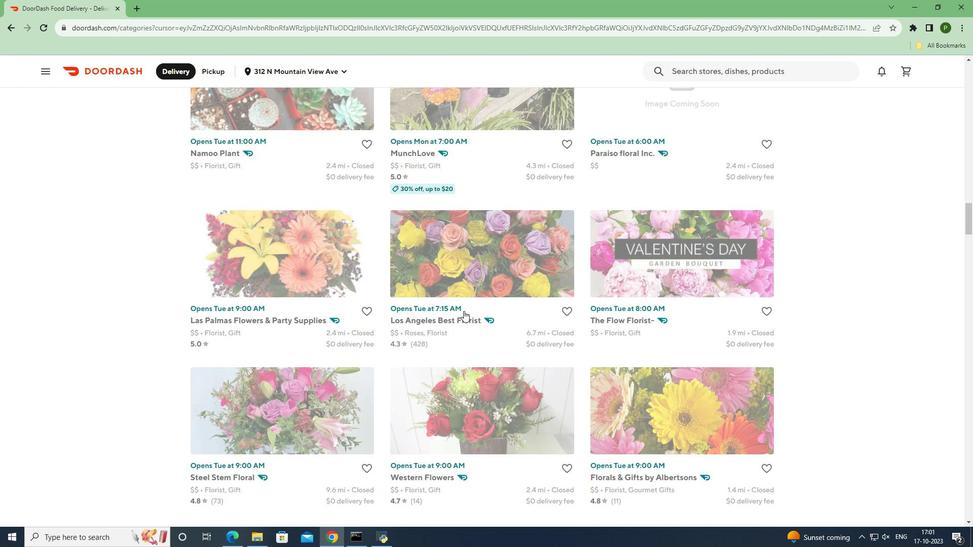 
Action: Mouse scrolled (464, 310) with delta (0, 0)
Screenshot: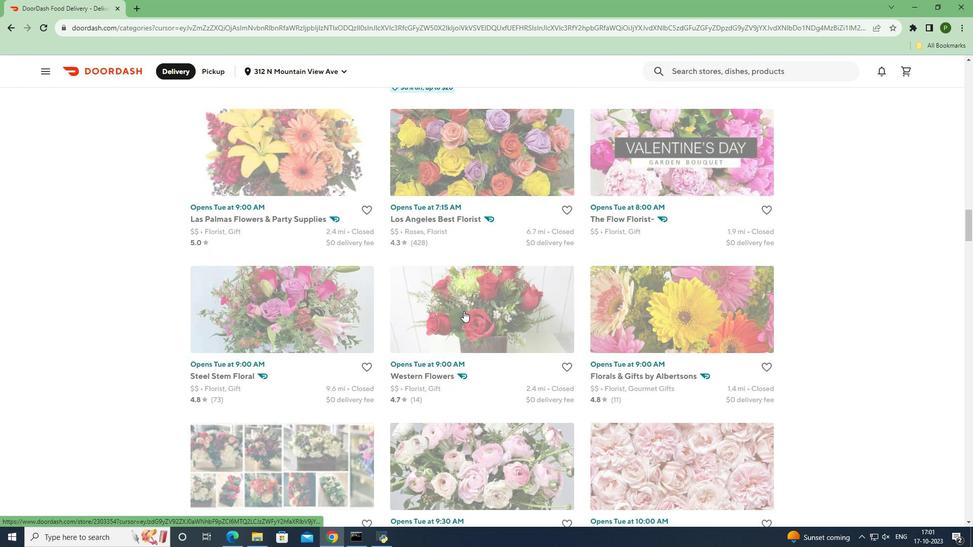
Action: Mouse scrolled (464, 310) with delta (0, 0)
Screenshot: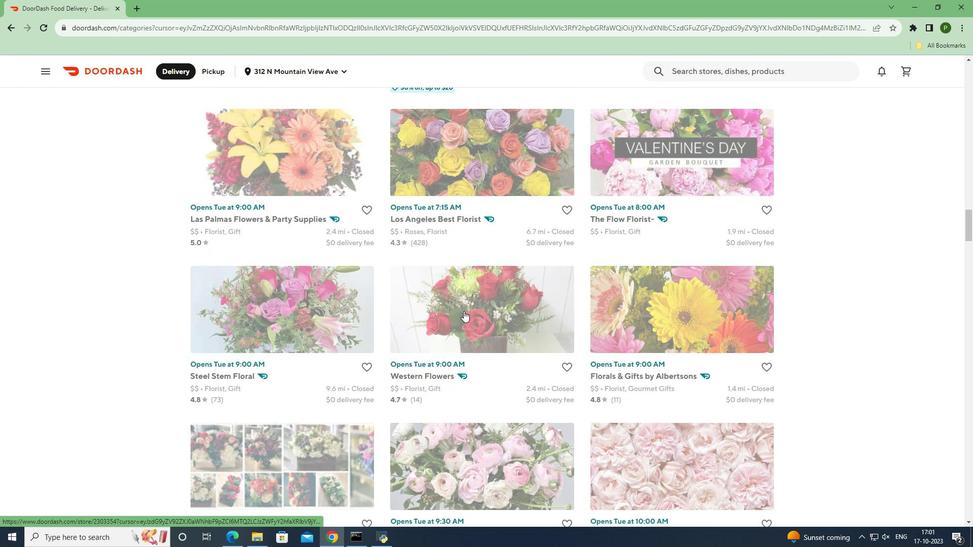 
Action: Mouse scrolled (464, 310) with delta (0, 0)
Screenshot: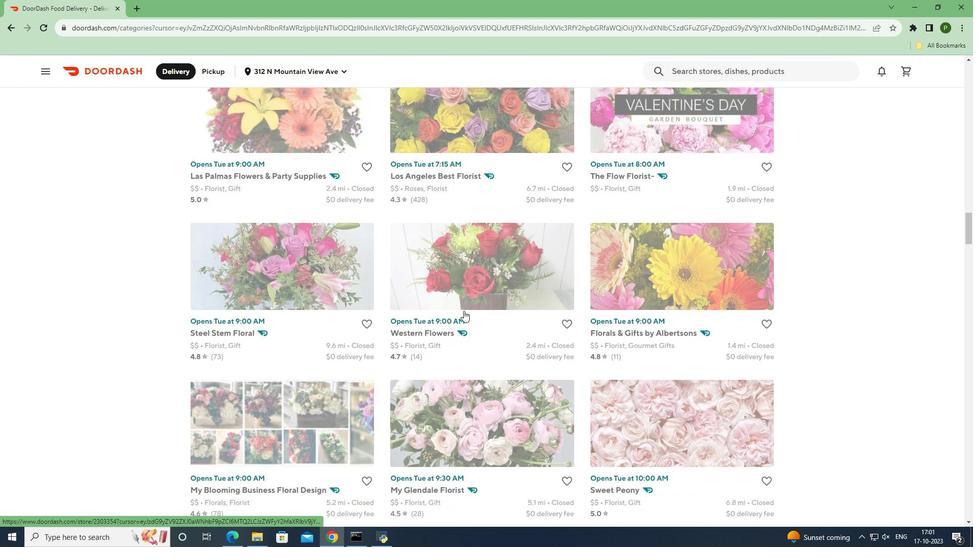 
Action: Mouse scrolled (464, 310) with delta (0, 0)
Screenshot: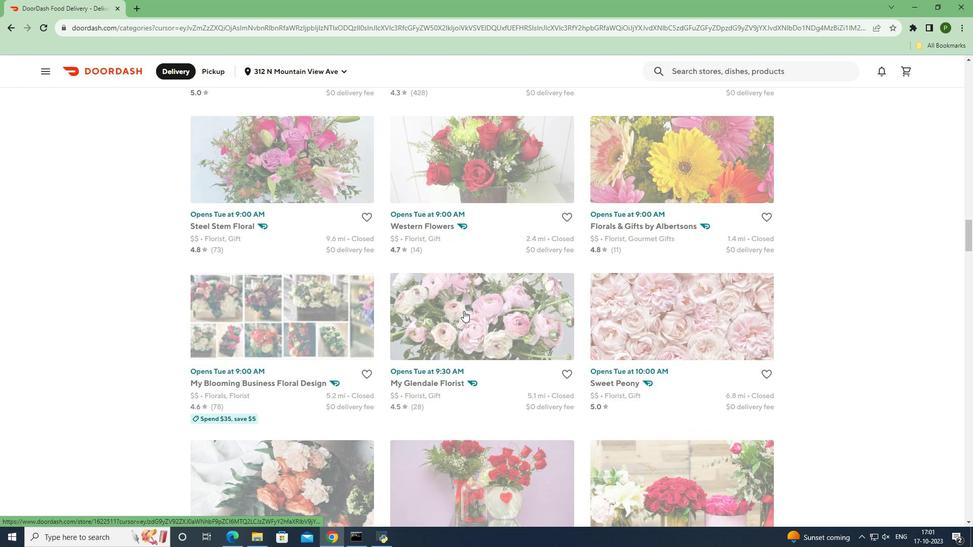 
Action: Mouse scrolled (464, 310) with delta (0, 0)
Screenshot: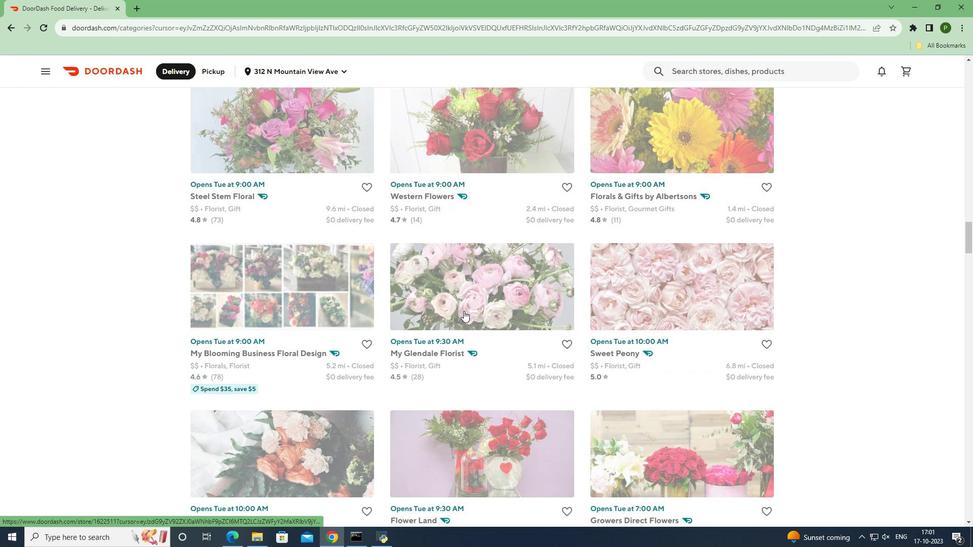 
Action: Mouse scrolled (464, 310) with delta (0, 0)
Screenshot: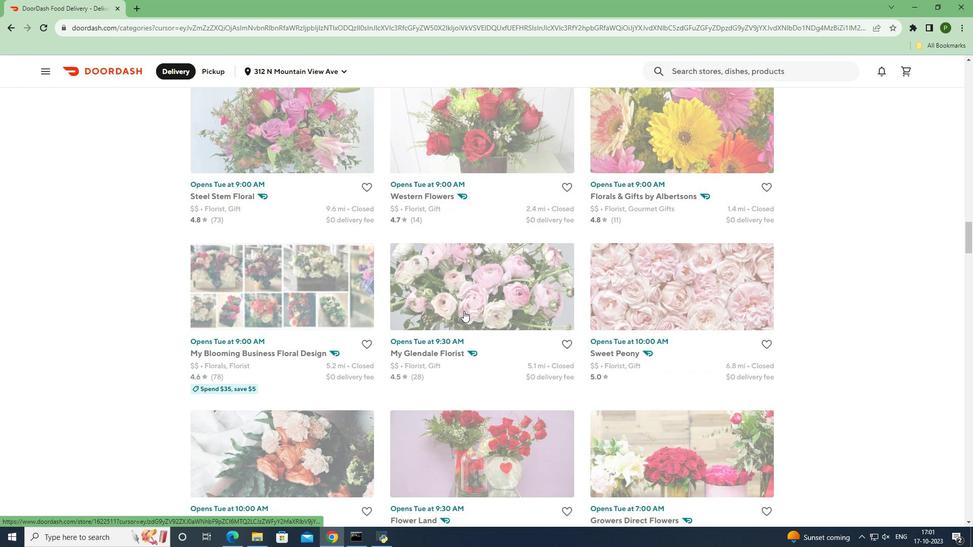 
Action: Mouse scrolled (464, 310) with delta (0, 0)
Screenshot: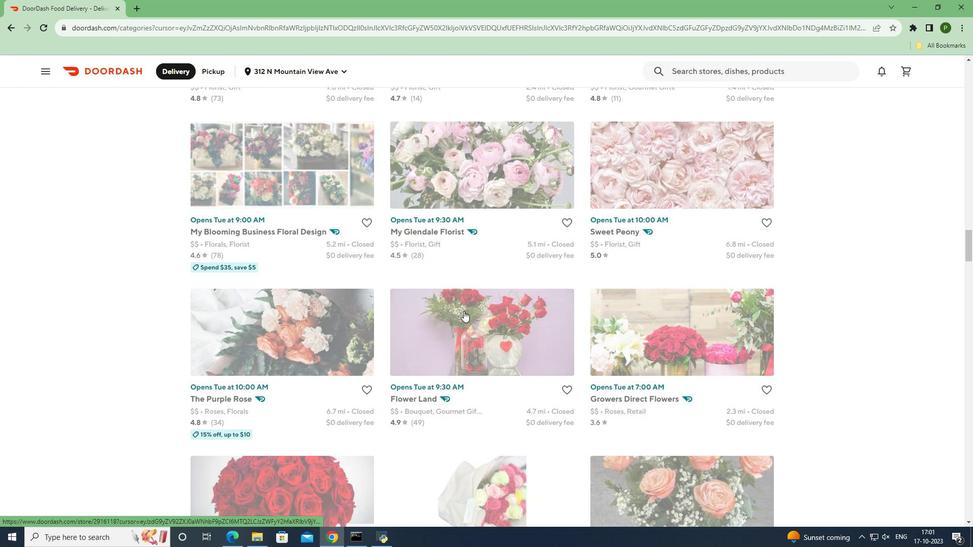 
Action: Mouse scrolled (464, 310) with delta (0, 0)
Screenshot: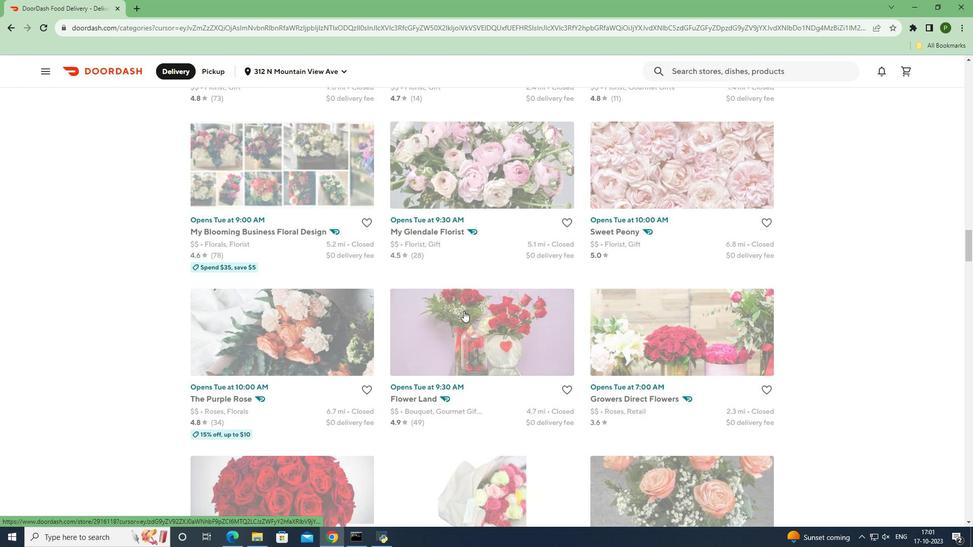 
Action: Mouse scrolled (464, 310) with delta (0, 0)
Screenshot: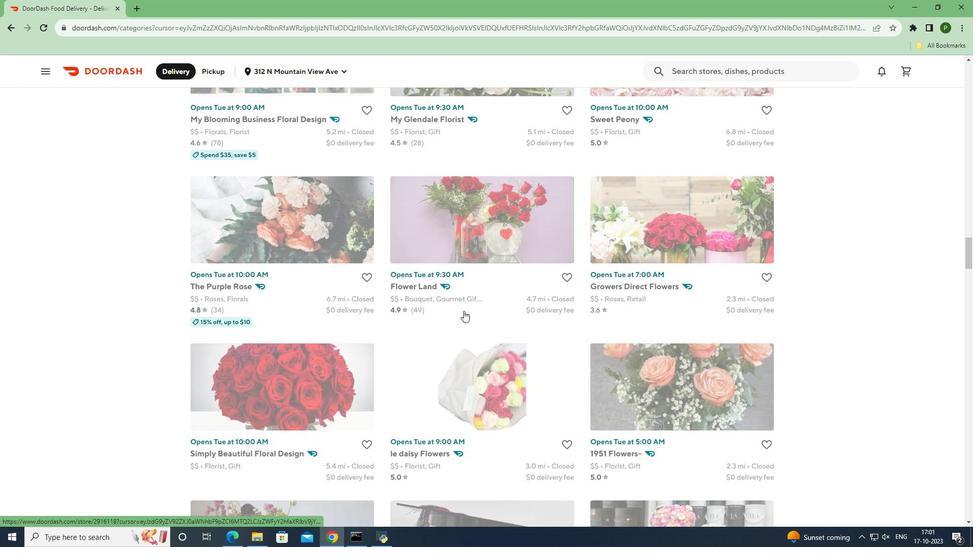 
Action: Mouse scrolled (464, 310) with delta (0, 0)
Screenshot: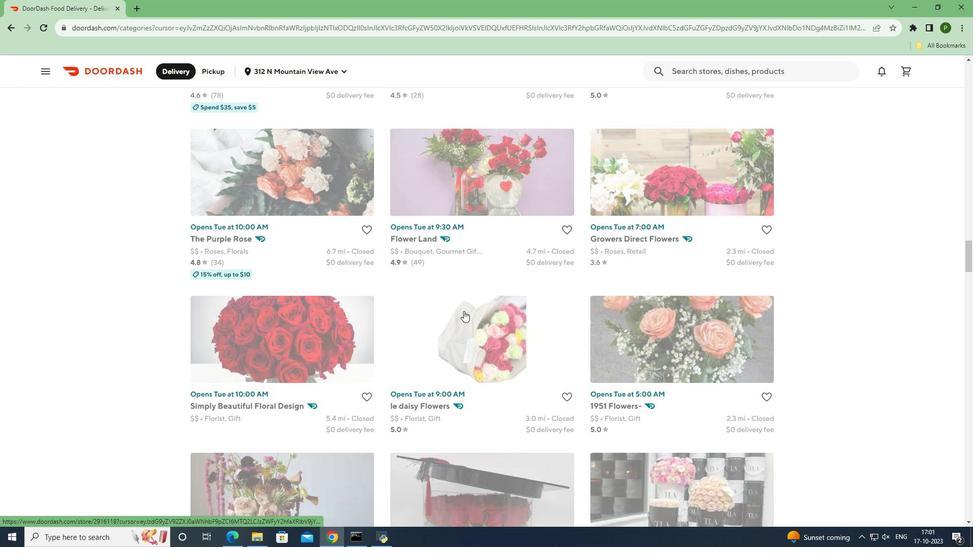
Action: Mouse scrolled (464, 310) with delta (0, 0)
Screenshot: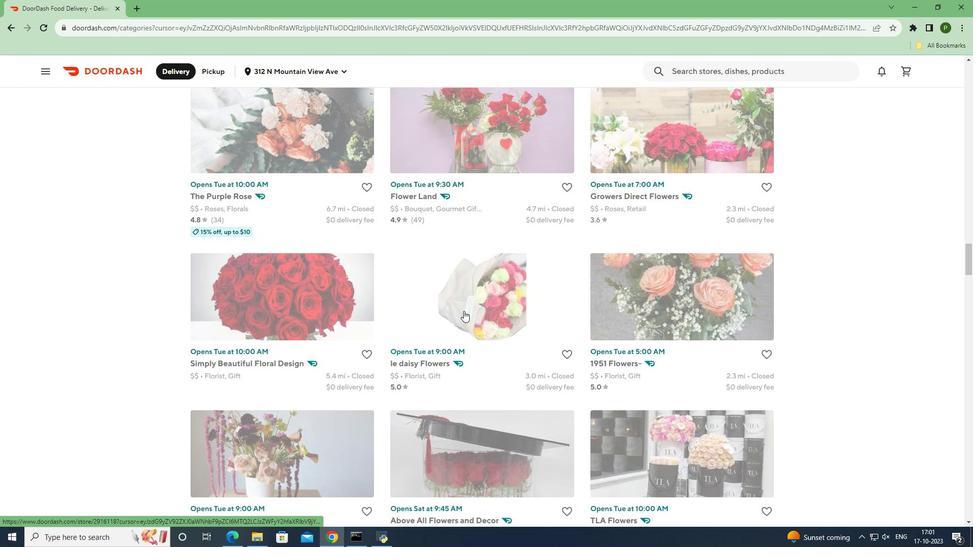 
Action: Mouse scrolled (464, 310) with delta (0, 0)
Screenshot: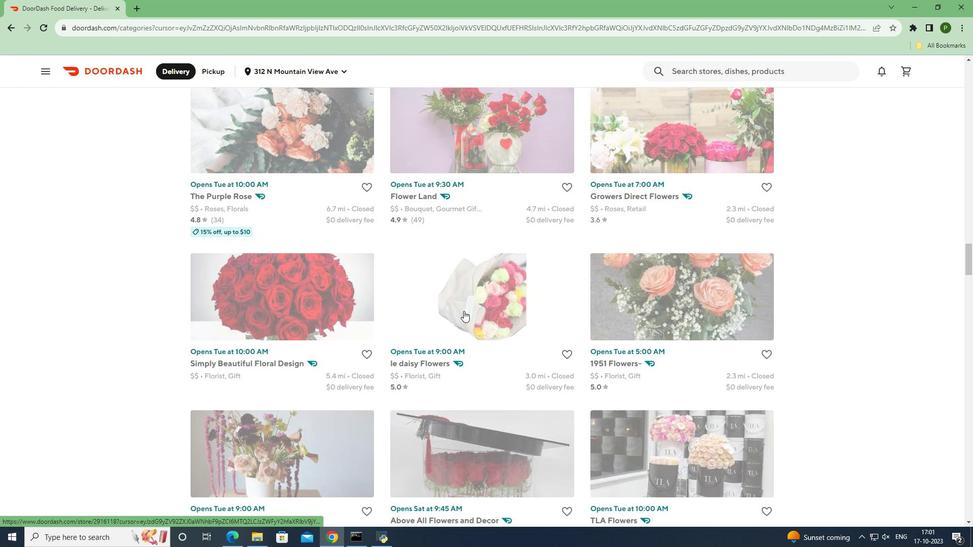 
Action: Mouse scrolled (464, 310) with delta (0, 0)
Screenshot: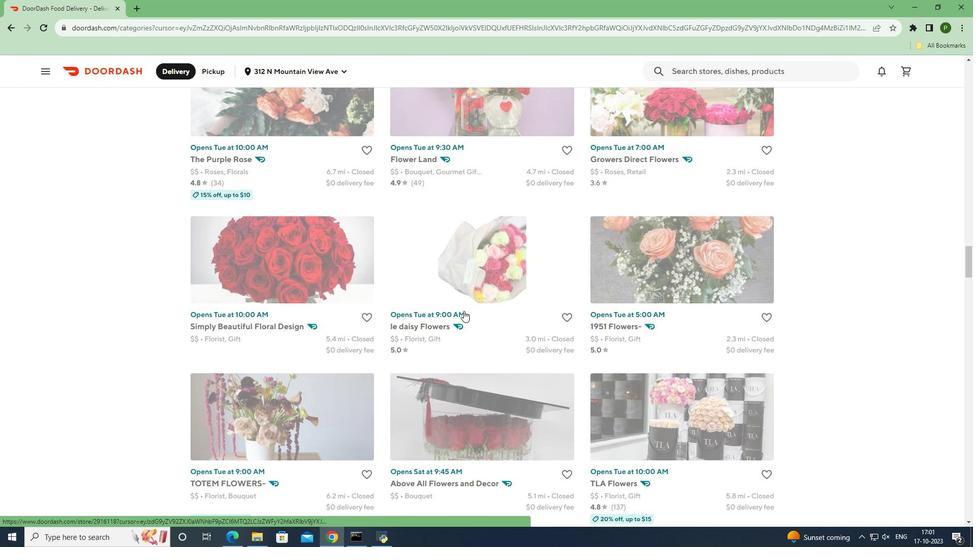 
Action: Mouse scrolled (464, 310) with delta (0, 0)
Screenshot: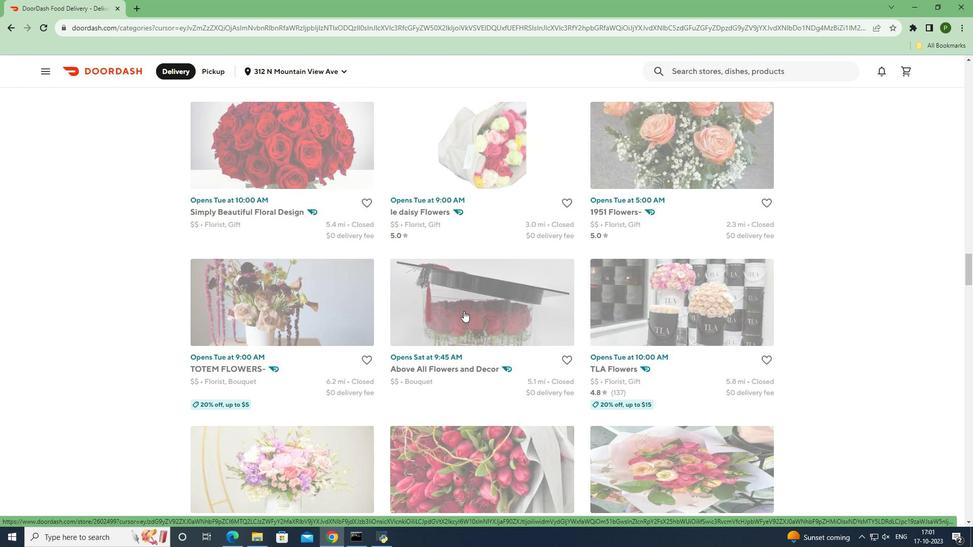 
Action: Mouse scrolled (464, 310) with delta (0, 0)
Screenshot: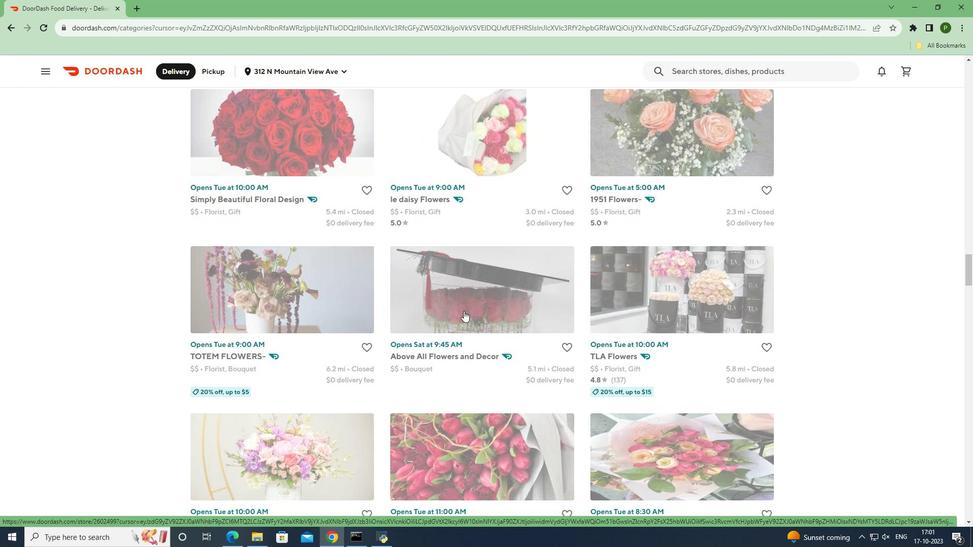 
Action: Mouse moved to (622, 265)
Screenshot: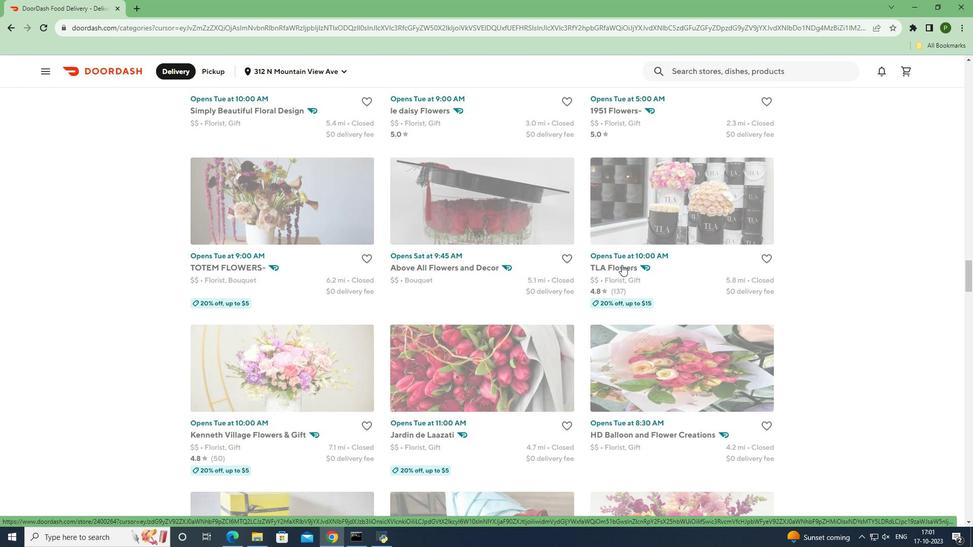 
Action: Mouse pressed left at (622, 265)
Screenshot: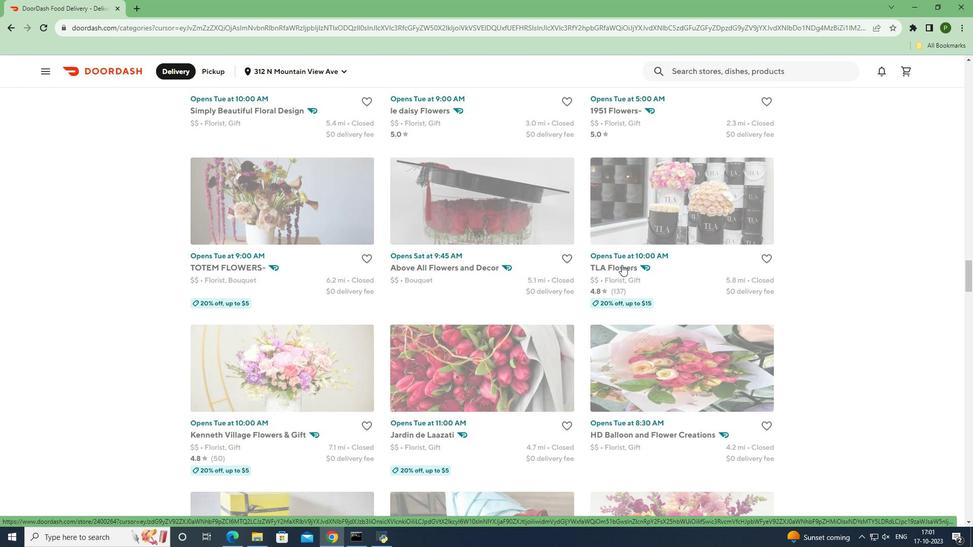 
Action: Mouse moved to (545, 278)
Screenshot: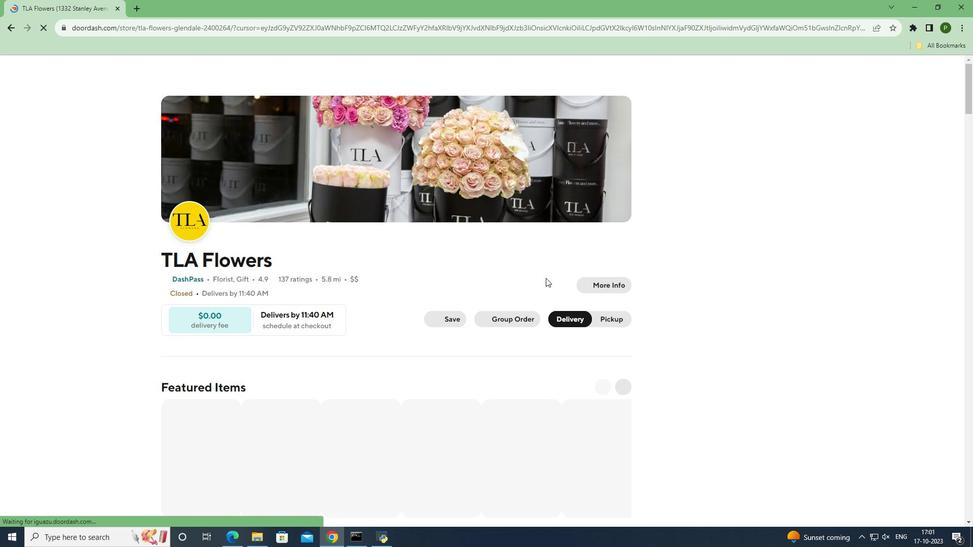 
Action: Mouse scrolled (545, 277) with delta (0, 0)
Screenshot: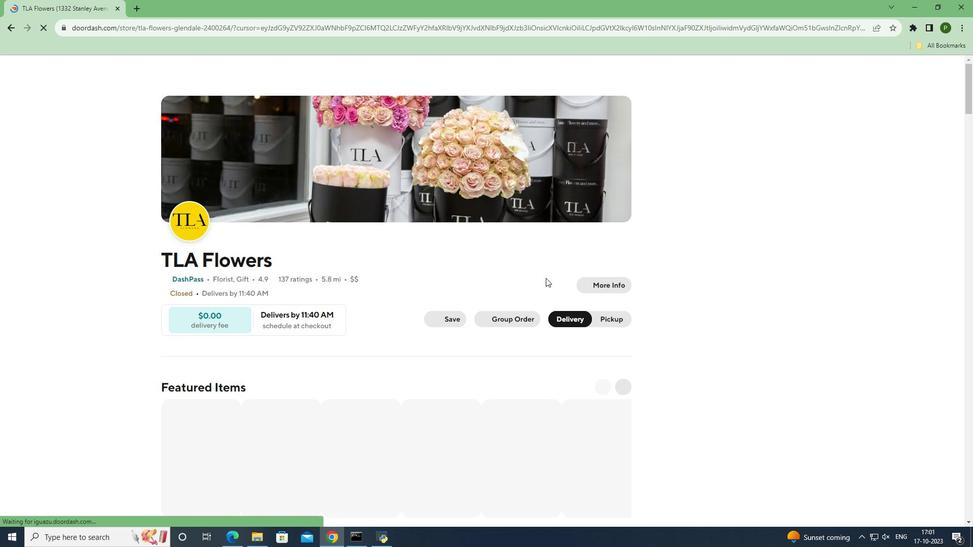 
Action: Mouse scrolled (545, 277) with delta (0, 0)
Screenshot: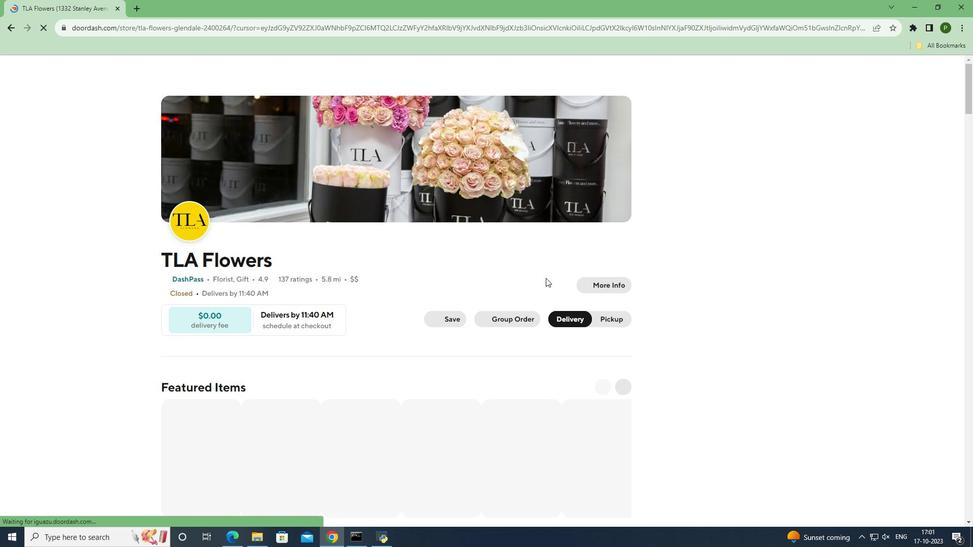
Action: Mouse moved to (544, 277)
Screenshot: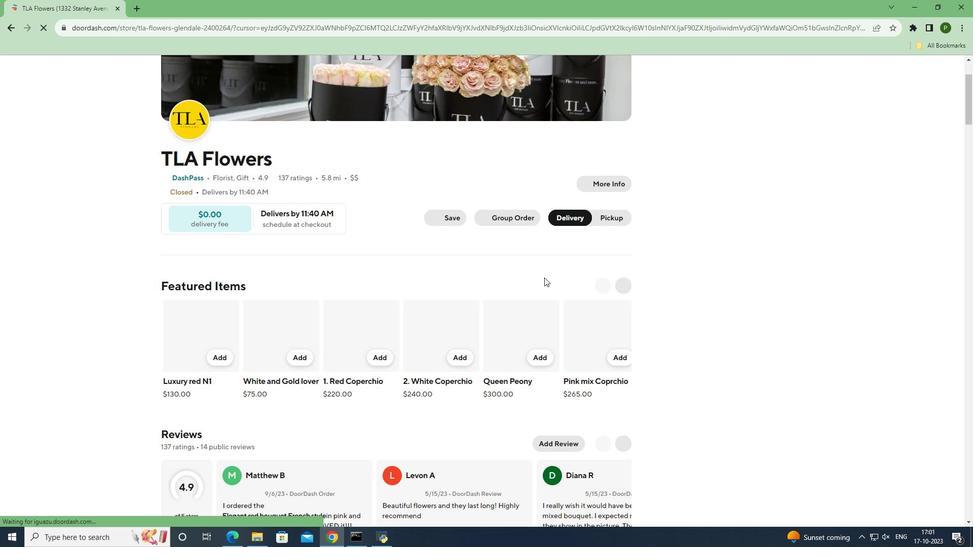 
Action: Mouse scrolled (544, 277) with delta (0, 0)
Screenshot: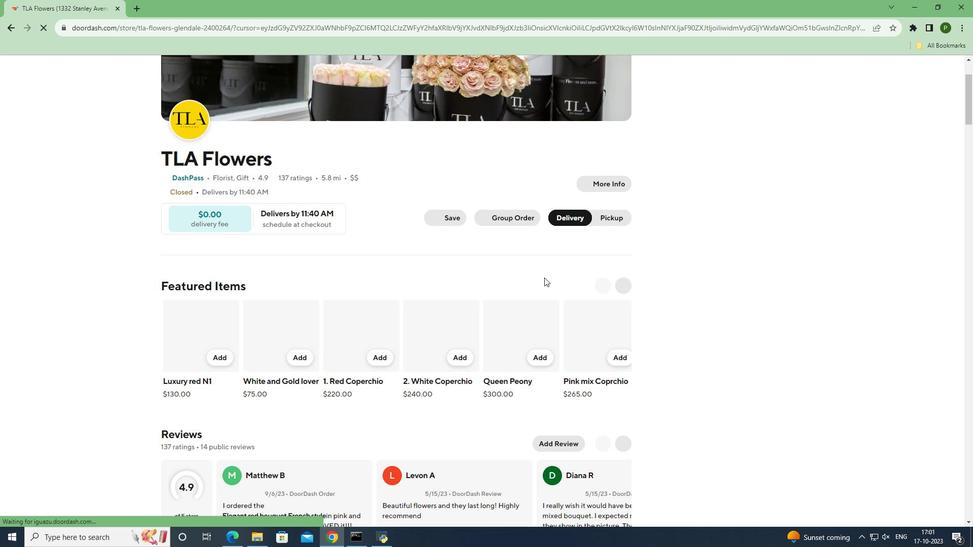 
Action: Mouse scrolled (544, 277) with delta (0, 0)
Screenshot: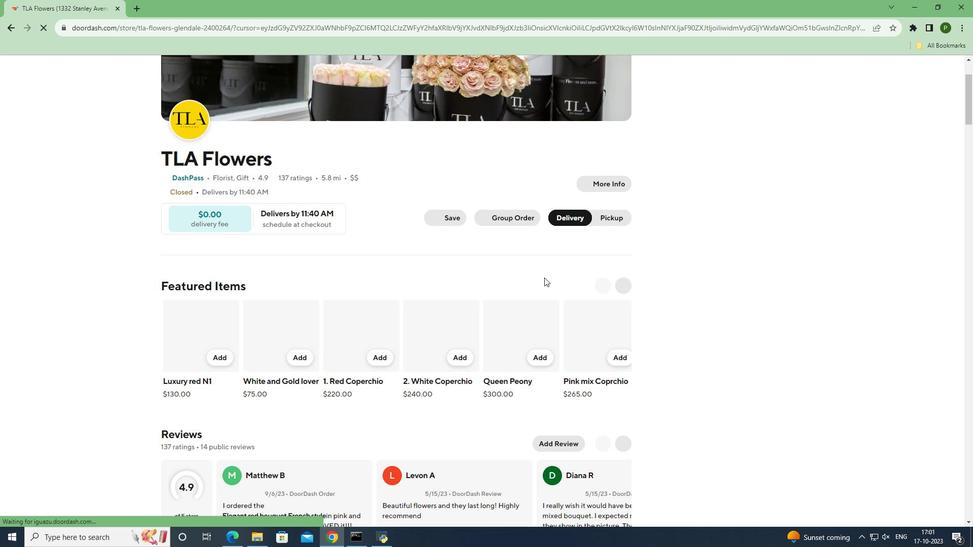 
Action: Mouse moved to (544, 277)
Screenshot: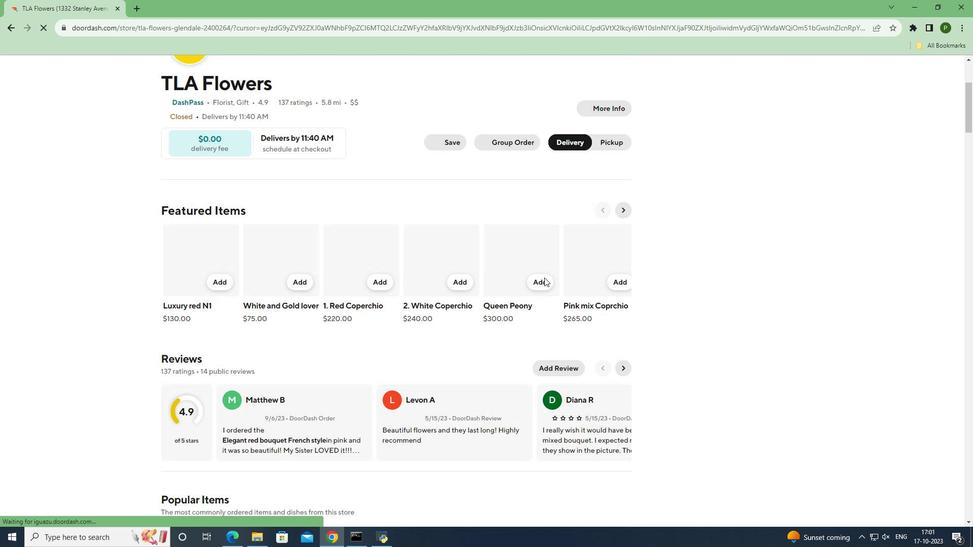 
Action: Mouse scrolled (544, 277) with delta (0, 0)
Screenshot: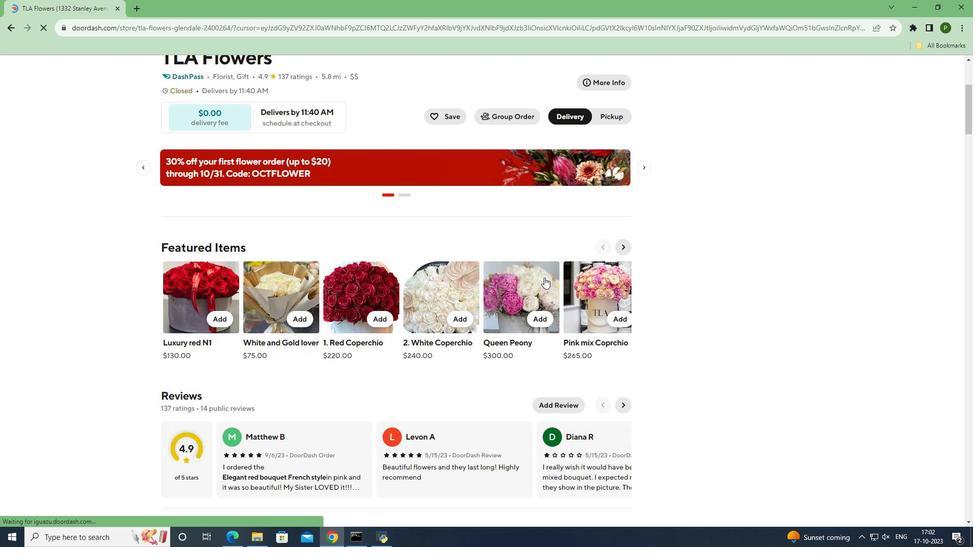 
Action: Mouse scrolled (544, 277) with delta (0, 0)
Screenshot: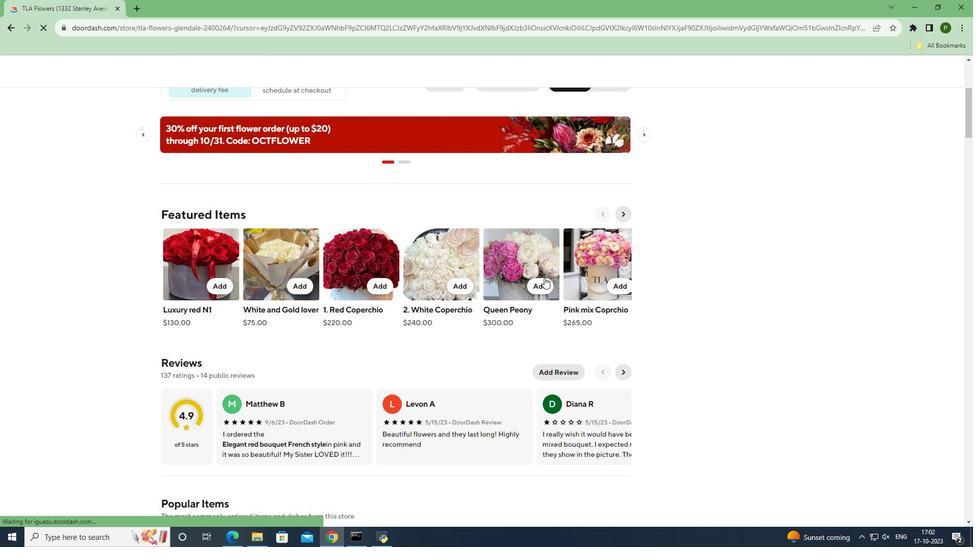 
Action: Mouse scrolled (544, 277) with delta (0, 0)
Screenshot: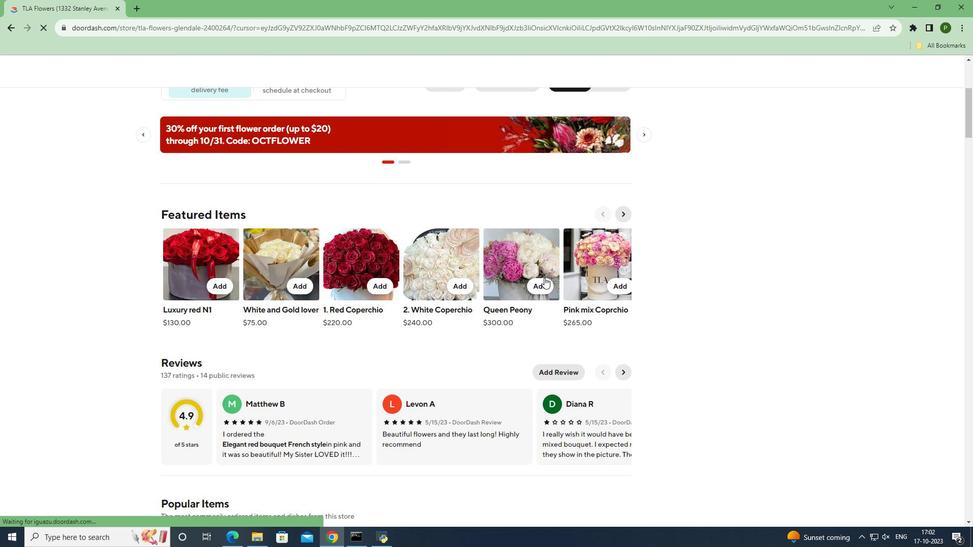 
Action: Mouse scrolled (544, 277) with delta (0, 0)
Screenshot: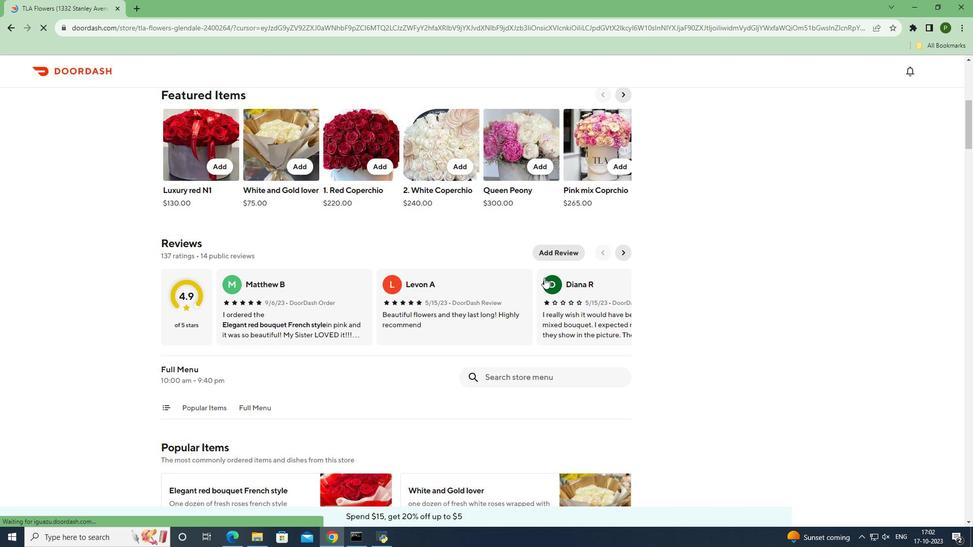 
Action: Mouse scrolled (544, 277) with delta (0, 0)
Screenshot: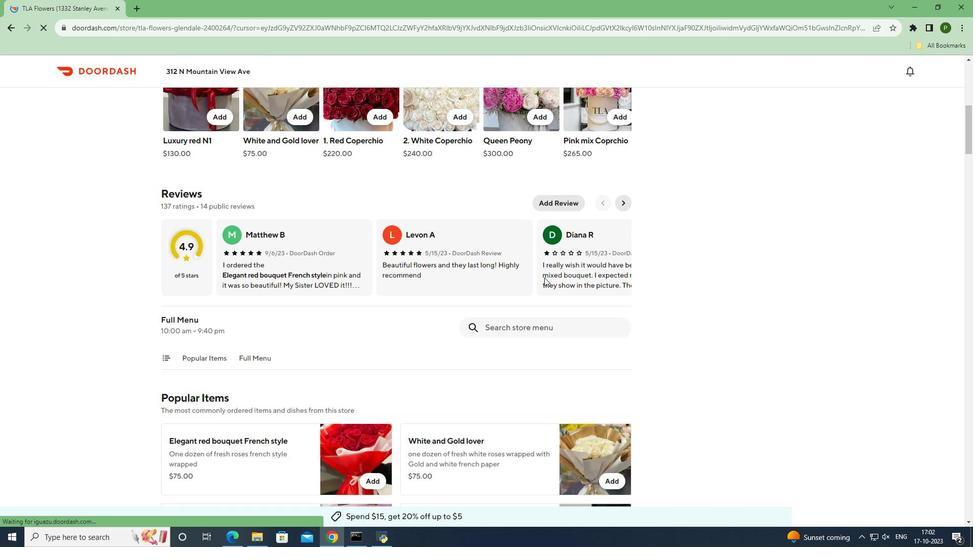 
Action: Mouse moved to (522, 278)
Screenshot: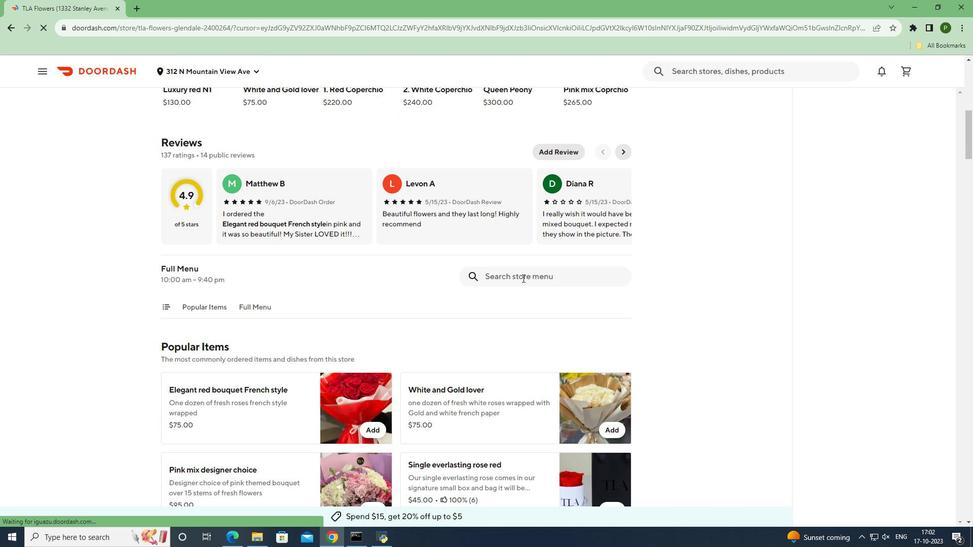 
Action: Mouse pressed left at (522, 278)
Screenshot: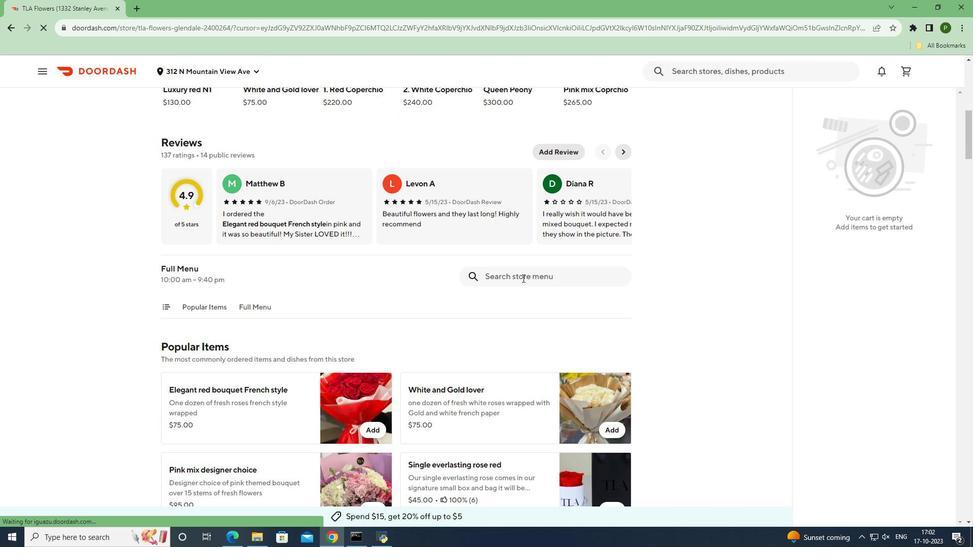 
Action: Key pressed <Key.caps_lock>S<Key.caps_lock>ingle<Key.space>everlasting<Key.space>rose<Key.space>red<Key.enter>
Screenshot: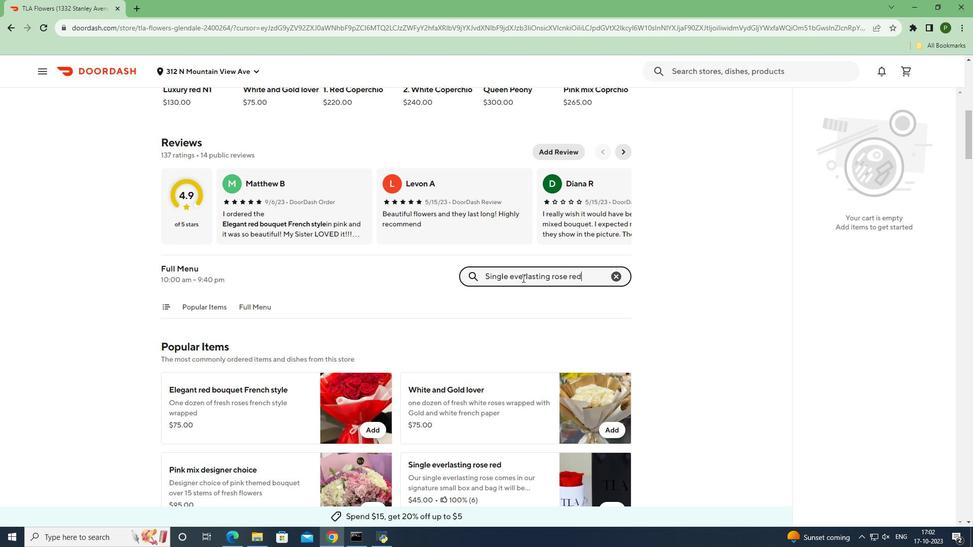
Action: Mouse moved to (363, 292)
Screenshot: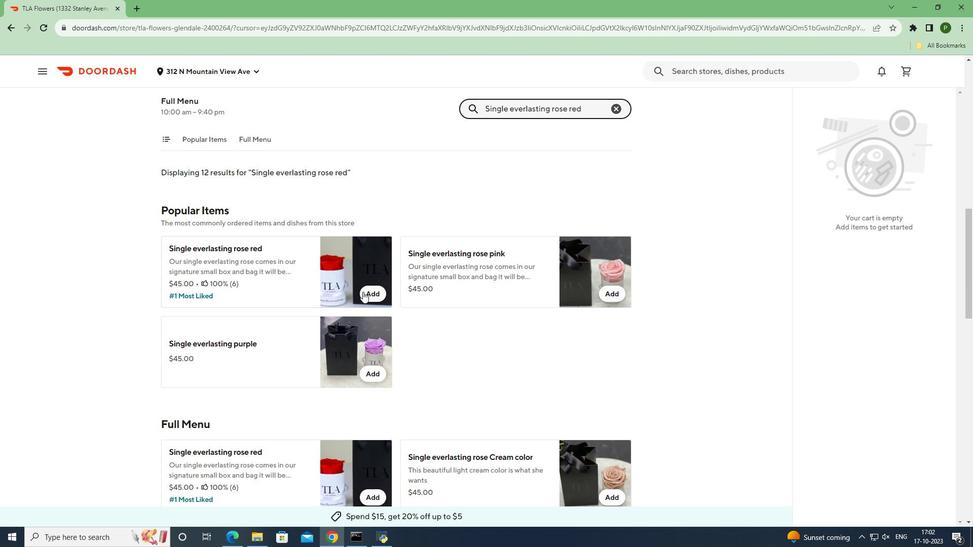 
Action: Mouse pressed left at (363, 292)
Screenshot: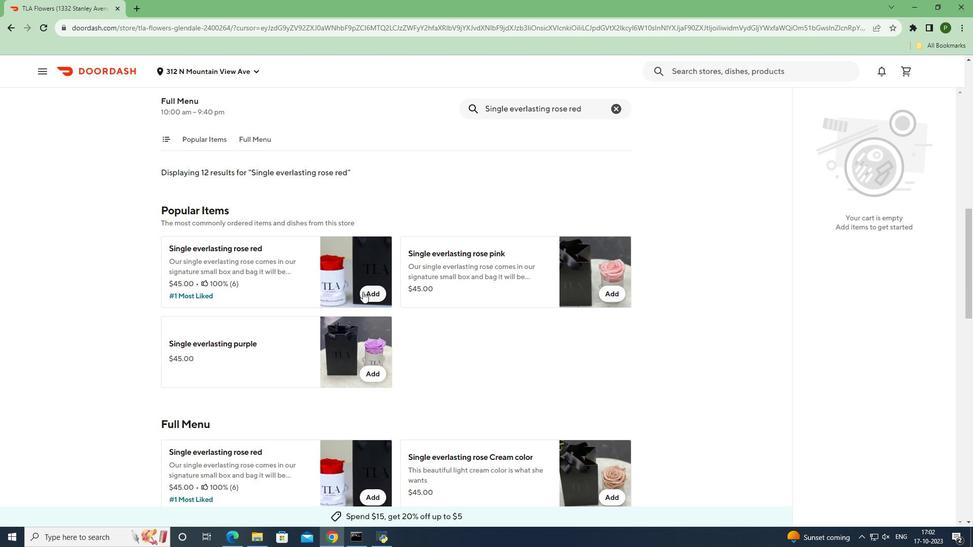 
Action: Mouse moved to (553, 498)
Screenshot: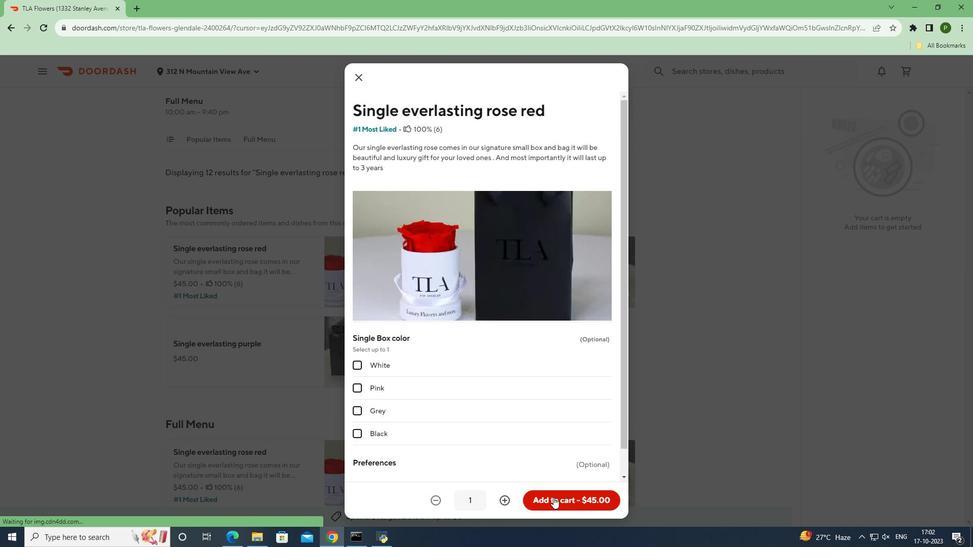 
Action: Mouse pressed left at (553, 498)
Screenshot: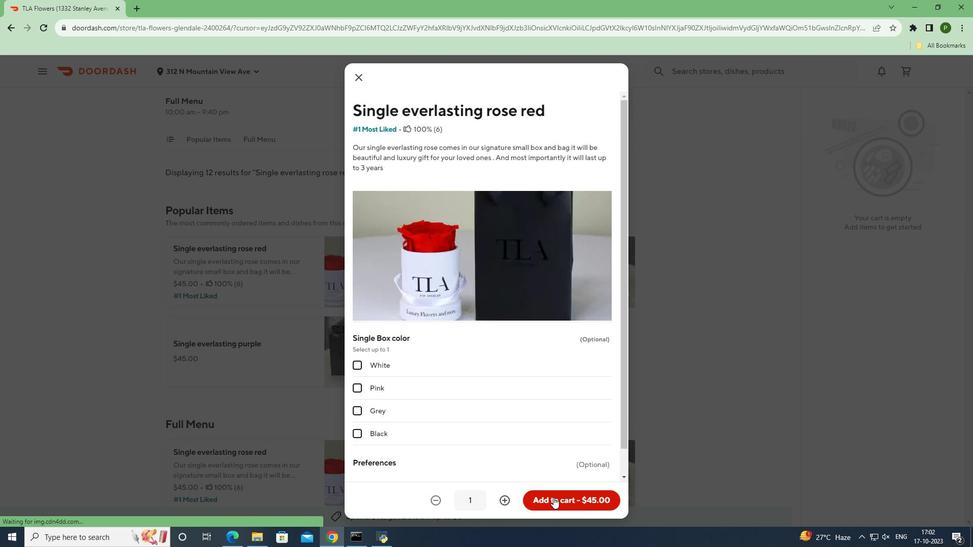 
Action: Mouse moved to (670, 451)
Screenshot: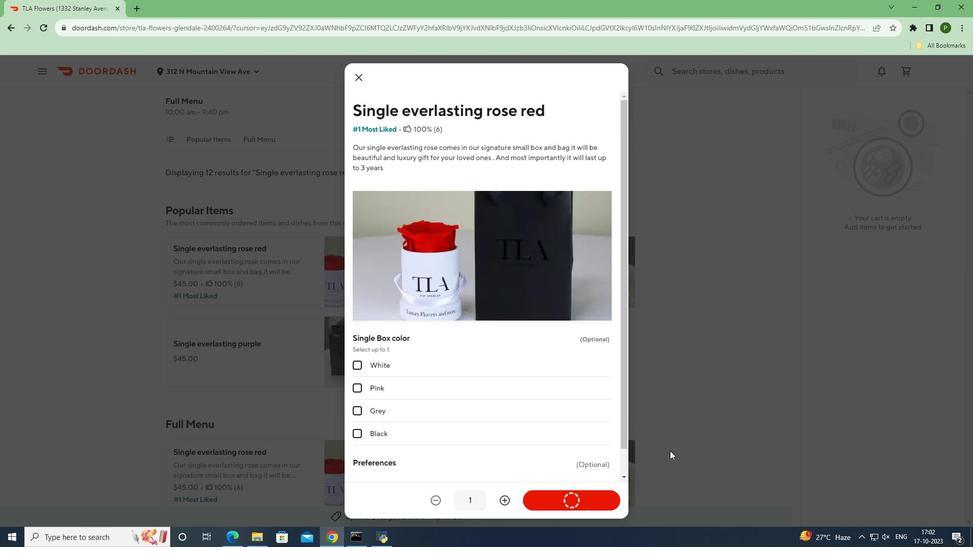 
